 Task: In the event  named  Performance Improvement Plan Progress Check, Set a range of dates when you can accept meetings  '3 Jul â€" 31 Jul 2023'. Select a duration of  30 min. Select working hours  	_x000D_
MON- SAT 9:00am â€" 5:00pm. Add time before or after your events  as 5 min. Set the frequency of available time slots for invitees as  25 min. Set the minimum notice period and maximum events allowed per day as  42 hour and 6. , logged in from the account softage.4@softage.net and add another guest for the event, softage.7@softage.net
Action: Mouse pressed left at (360, 222)
Screenshot: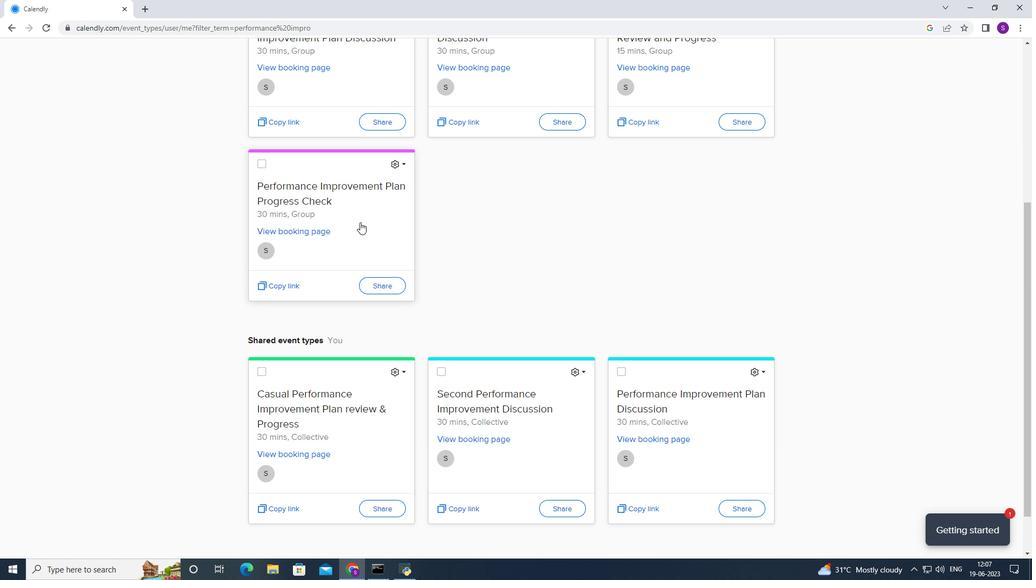 
Action: Mouse moved to (381, 301)
Screenshot: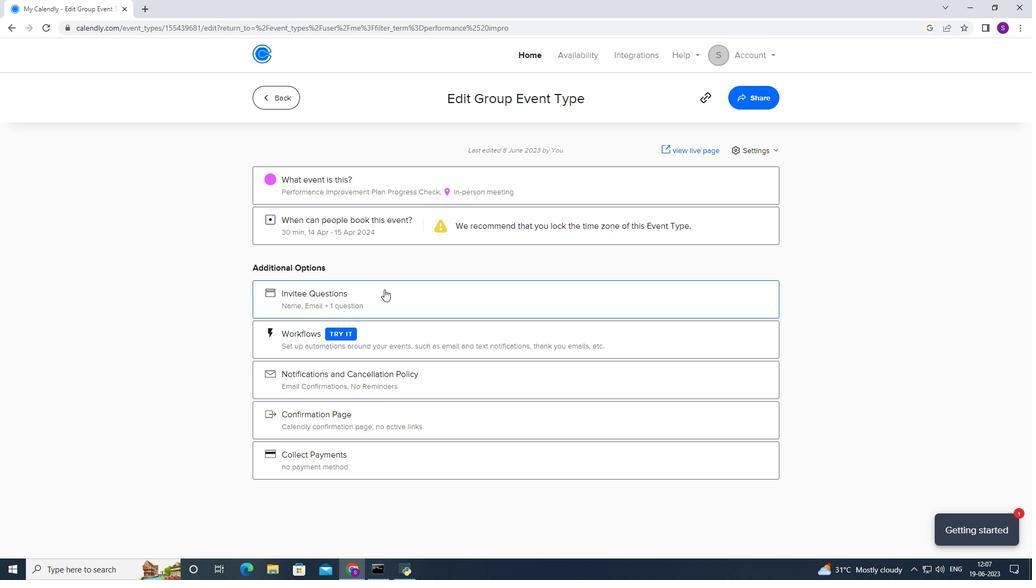 
Action: Mouse pressed left at (381, 301)
Screenshot: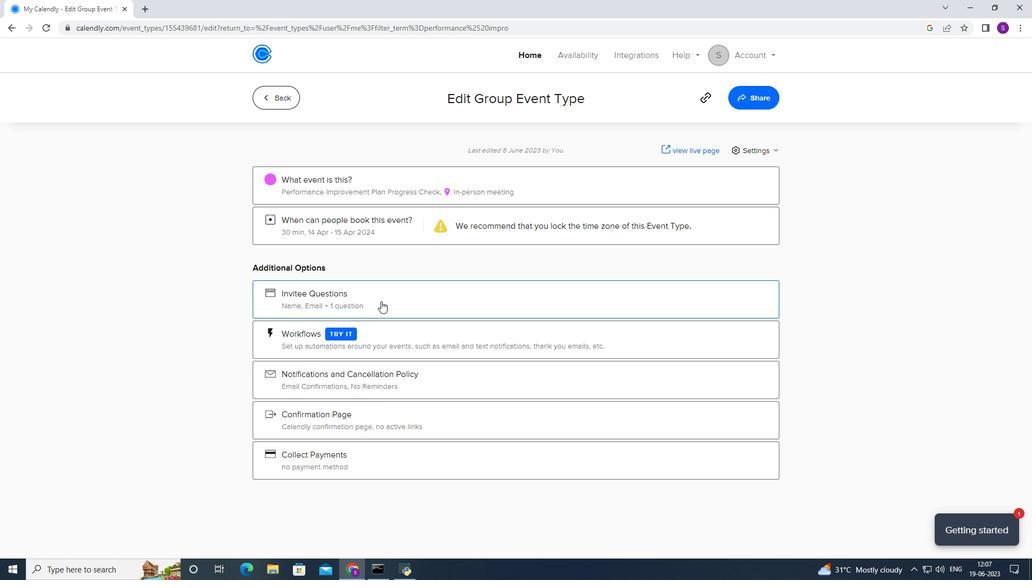 
Action: Mouse moved to (389, 234)
Screenshot: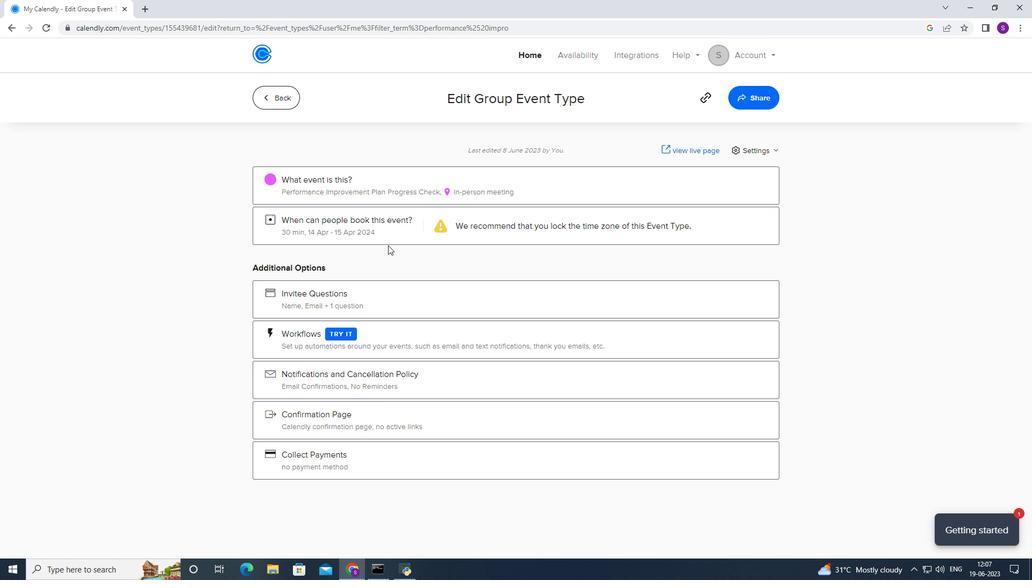 
Action: Mouse pressed left at (389, 234)
Screenshot: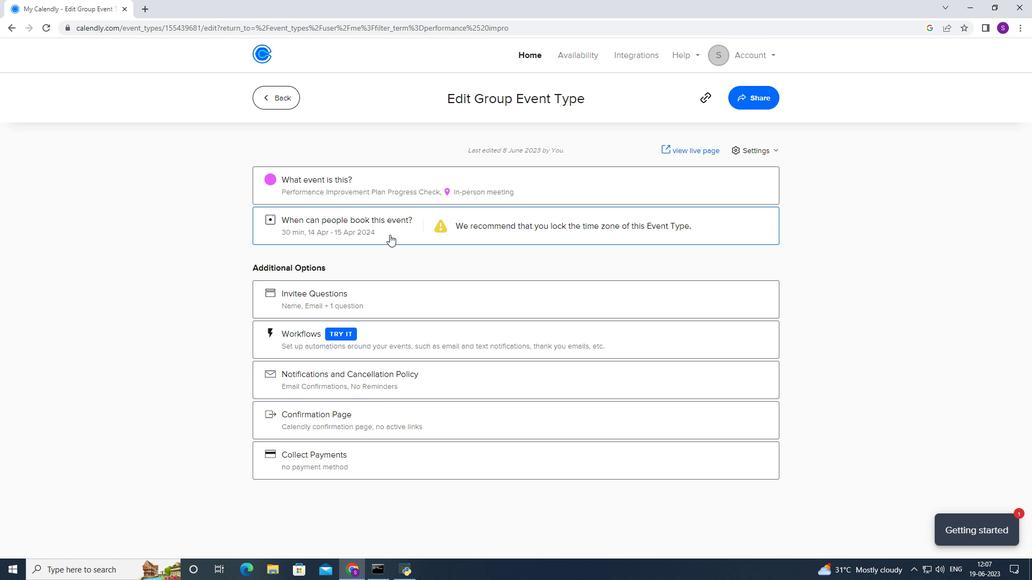 
Action: Mouse moved to (399, 374)
Screenshot: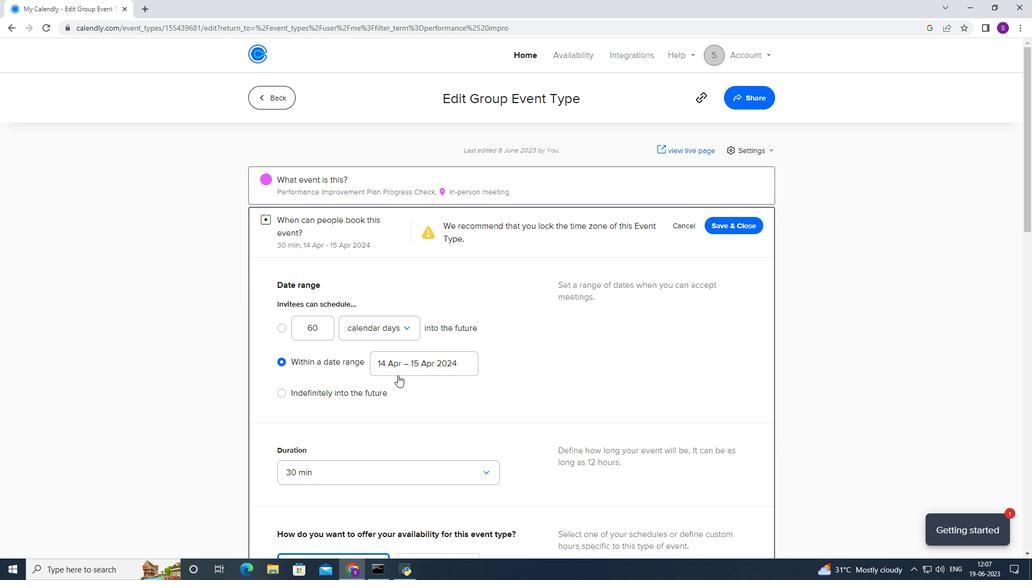 
Action: Mouse pressed left at (399, 374)
Screenshot: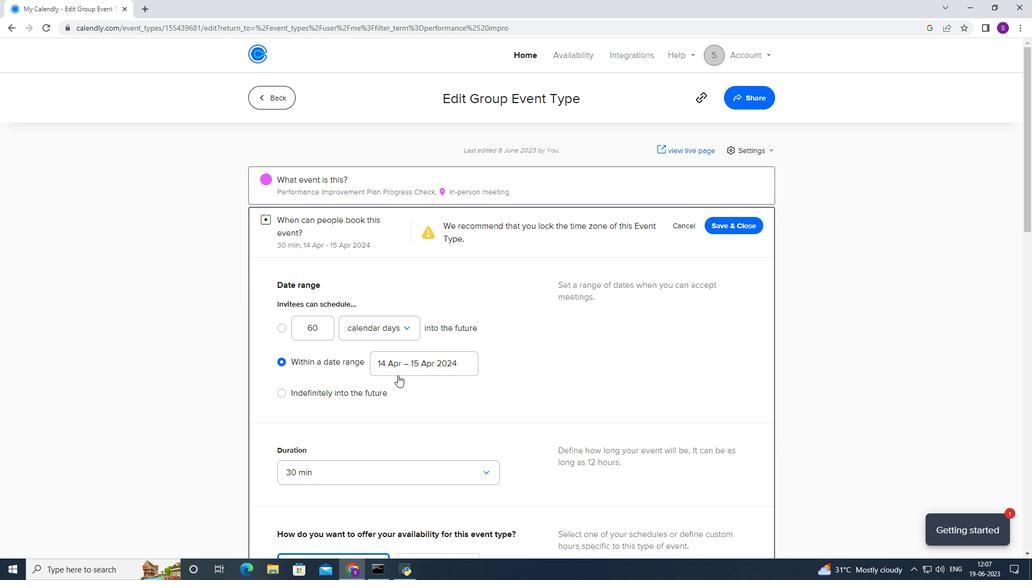 
Action: Mouse moved to (367, 219)
Screenshot: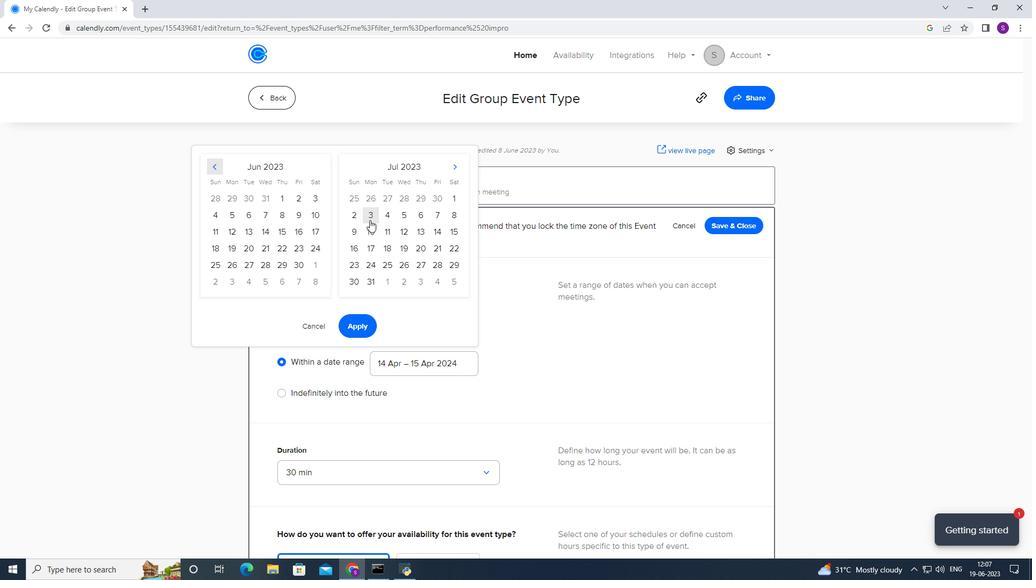 
Action: Mouse pressed left at (367, 219)
Screenshot: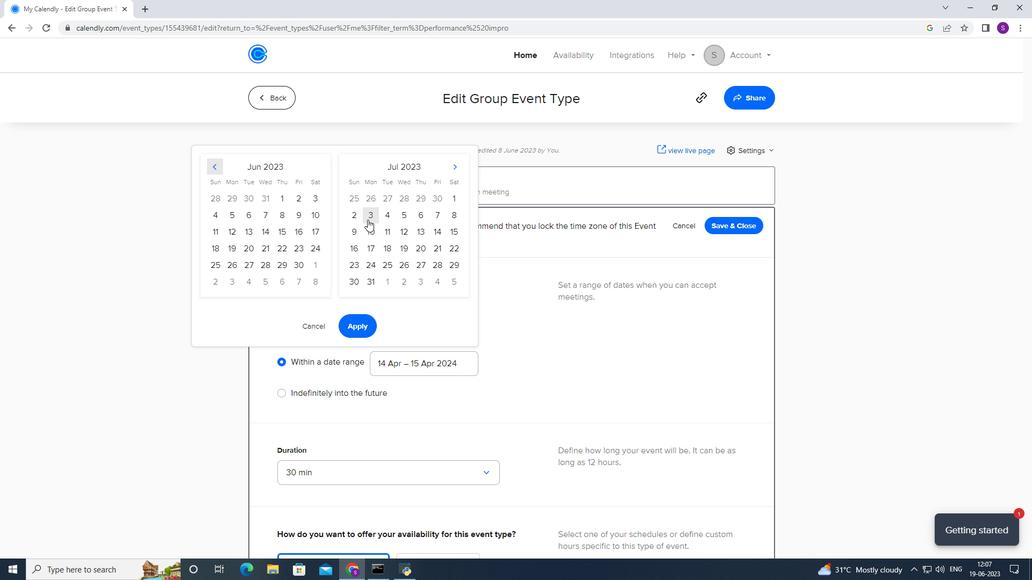 
Action: Mouse moved to (368, 286)
Screenshot: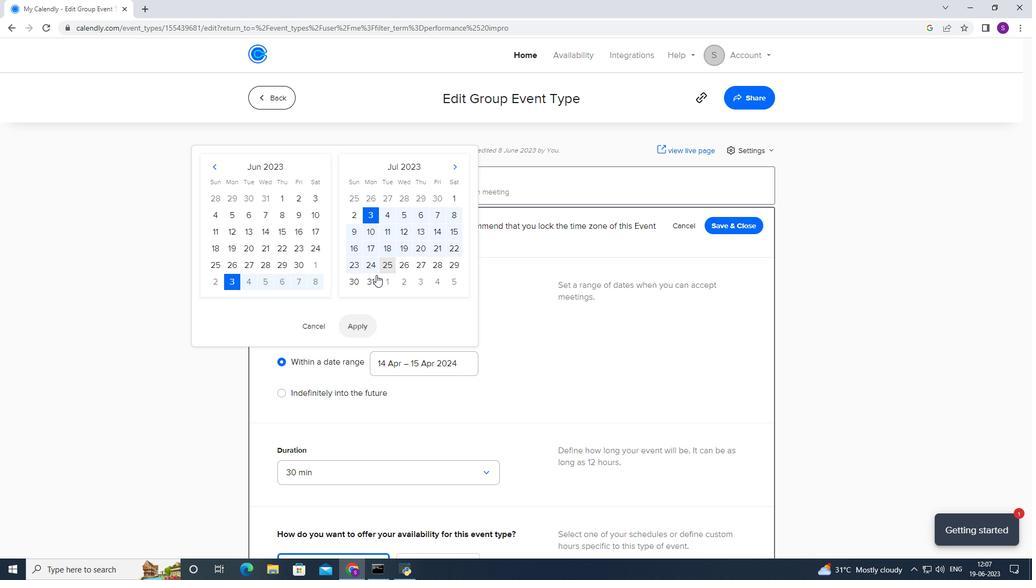
Action: Mouse pressed left at (368, 286)
Screenshot: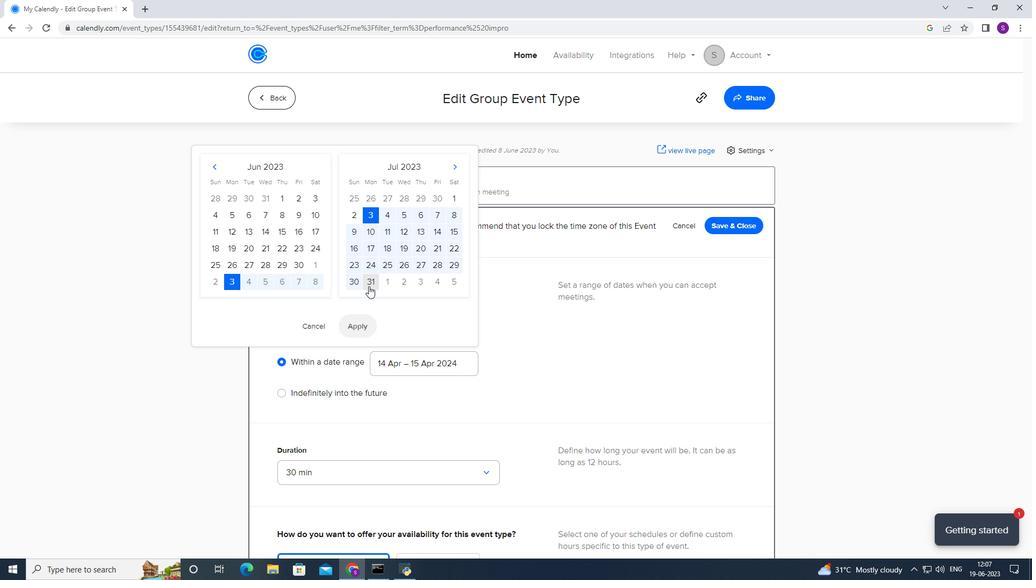 
Action: Mouse moved to (362, 325)
Screenshot: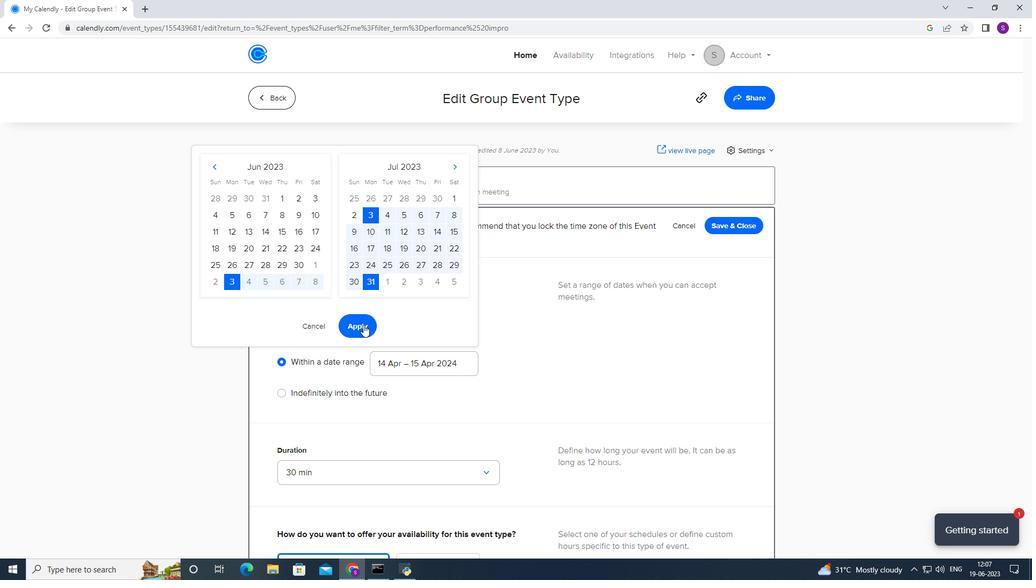 
Action: Mouse pressed left at (362, 325)
Screenshot: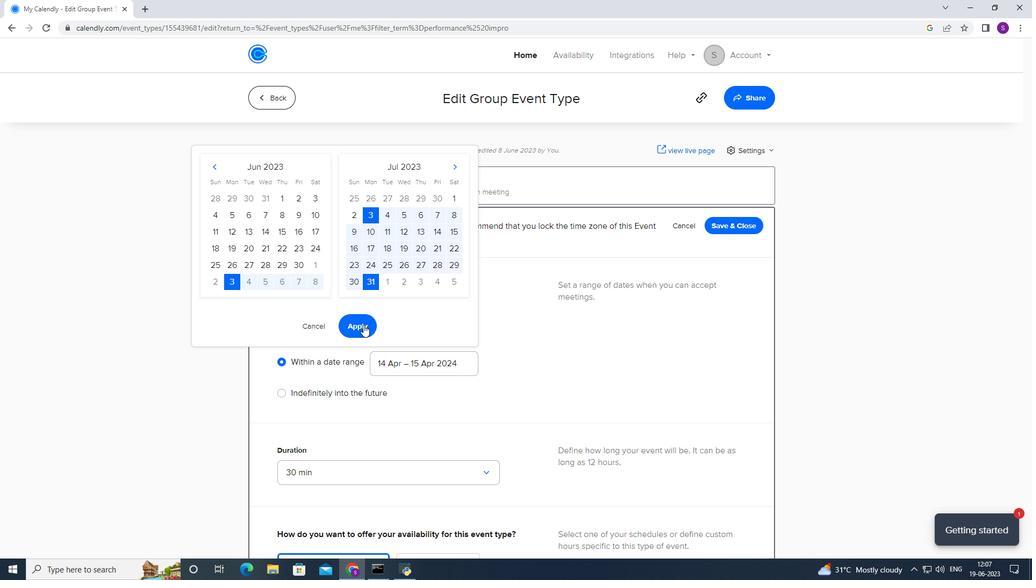 
Action: Mouse moved to (380, 291)
Screenshot: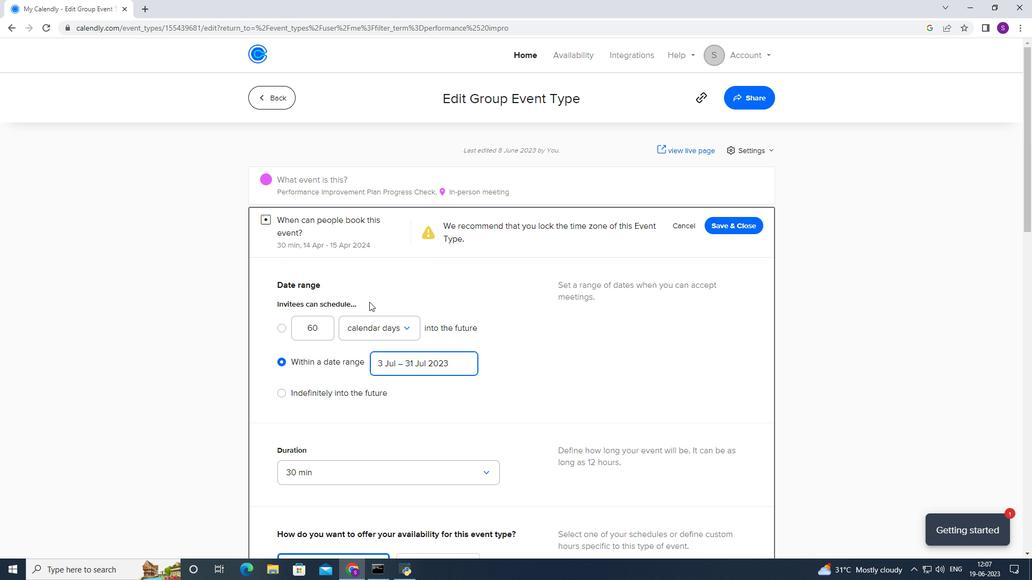 
Action: Mouse scrolled (380, 290) with delta (0, 0)
Screenshot: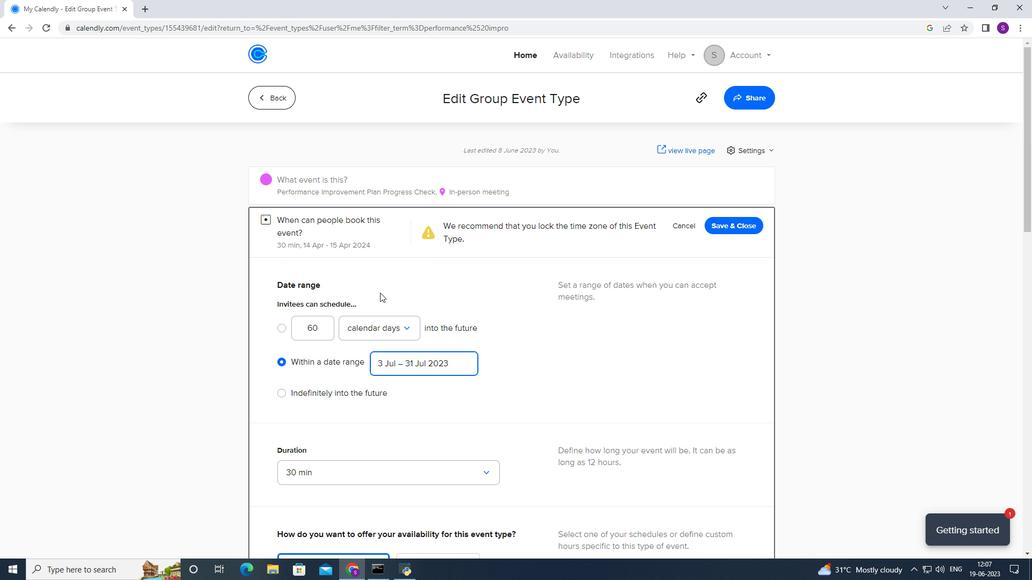
Action: Mouse scrolled (380, 290) with delta (0, 0)
Screenshot: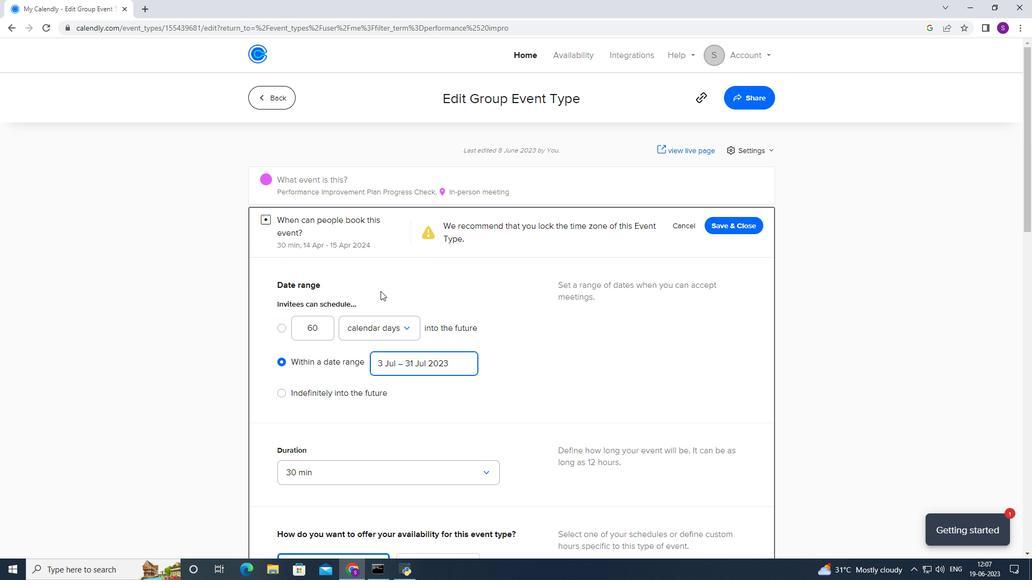 
Action: Mouse scrolled (380, 290) with delta (0, 0)
Screenshot: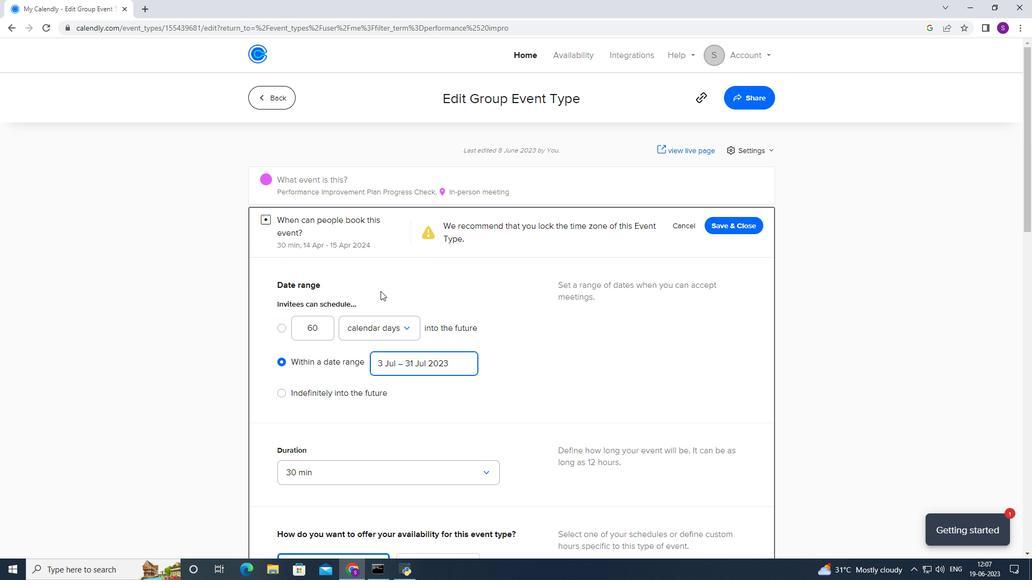 
Action: Mouse moved to (353, 312)
Screenshot: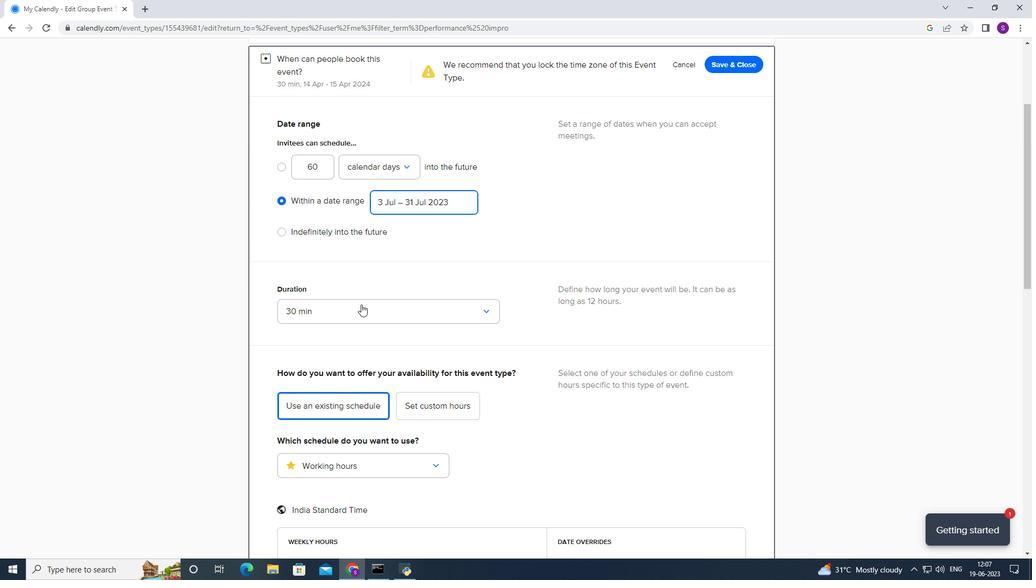 
Action: Mouse pressed left at (353, 312)
Screenshot: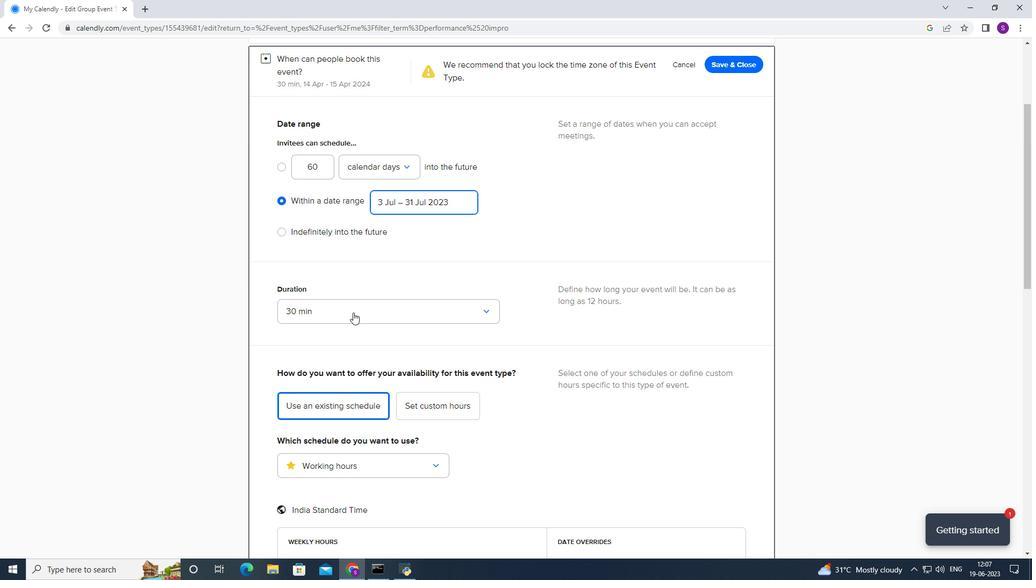 
Action: Mouse moved to (234, 386)
Screenshot: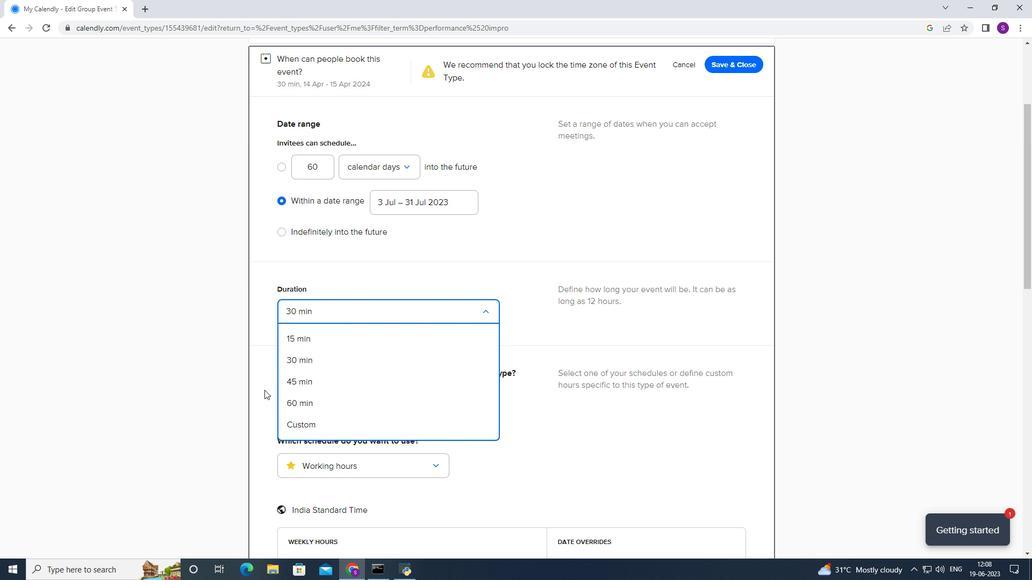 
Action: Mouse pressed left at (234, 386)
Screenshot: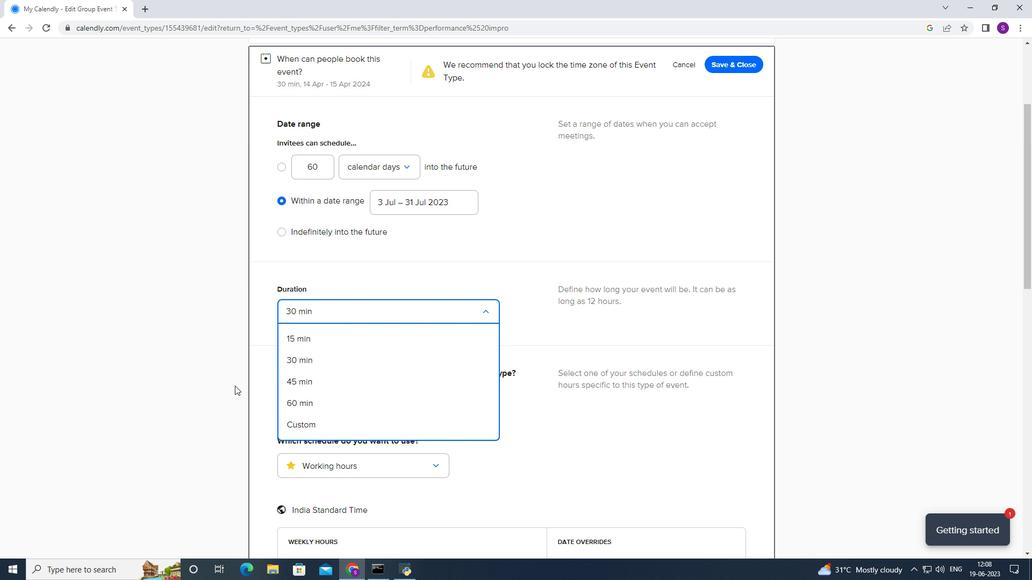
Action: Mouse moved to (282, 356)
Screenshot: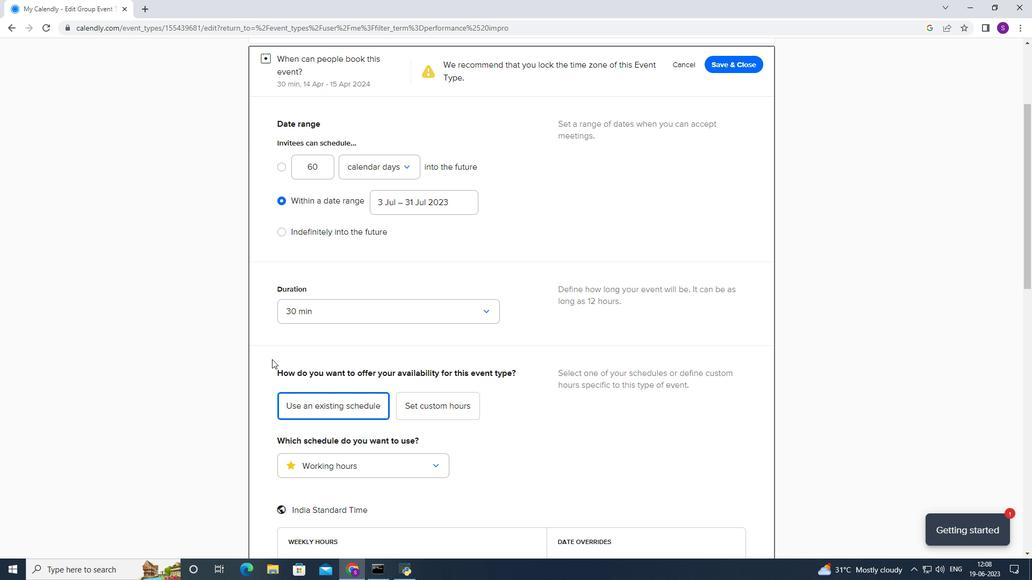 
Action: Mouse scrolled (282, 355) with delta (0, 0)
Screenshot: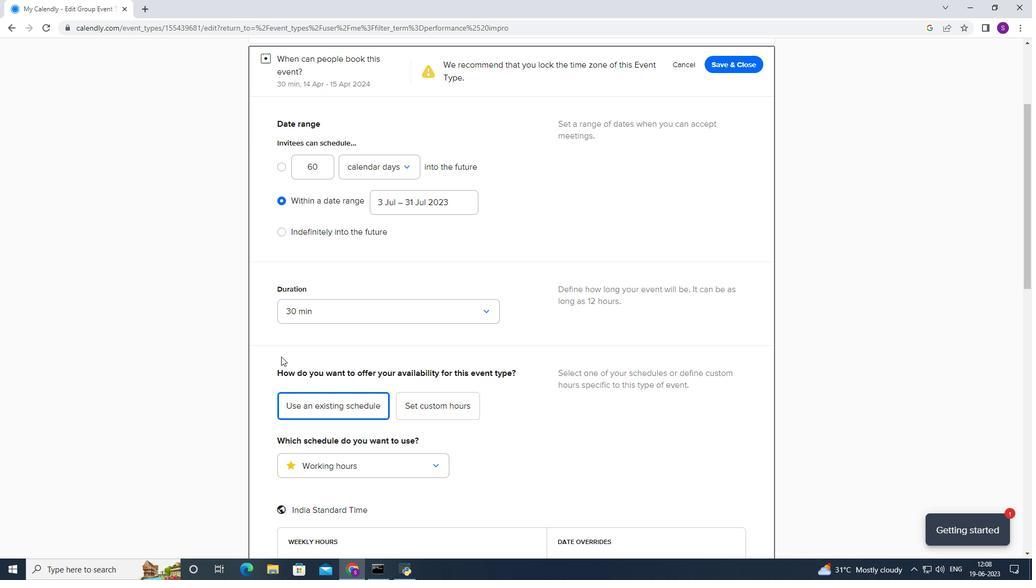 
Action: Mouse scrolled (282, 355) with delta (0, 0)
Screenshot: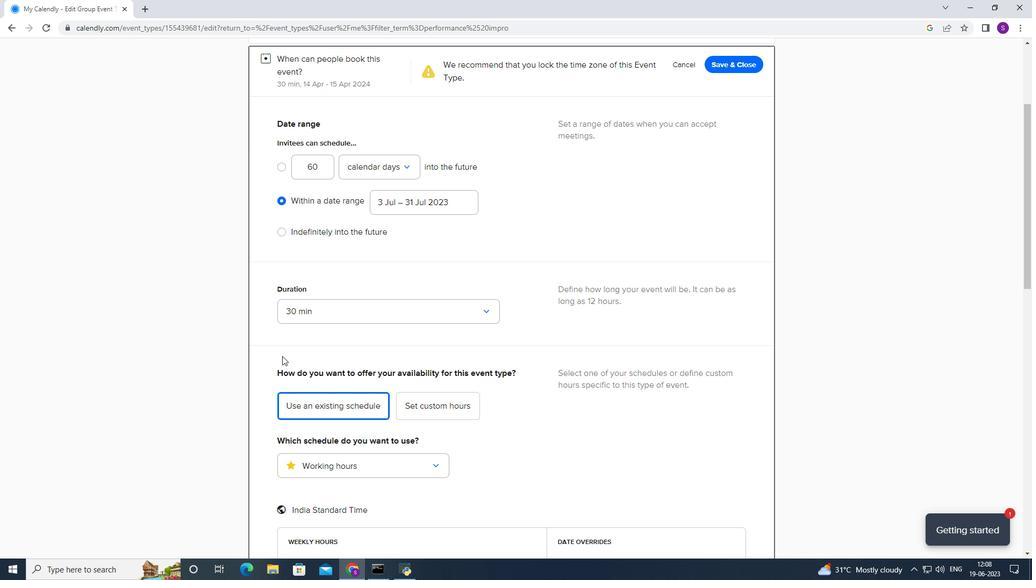 
Action: Mouse scrolled (282, 355) with delta (0, 0)
Screenshot: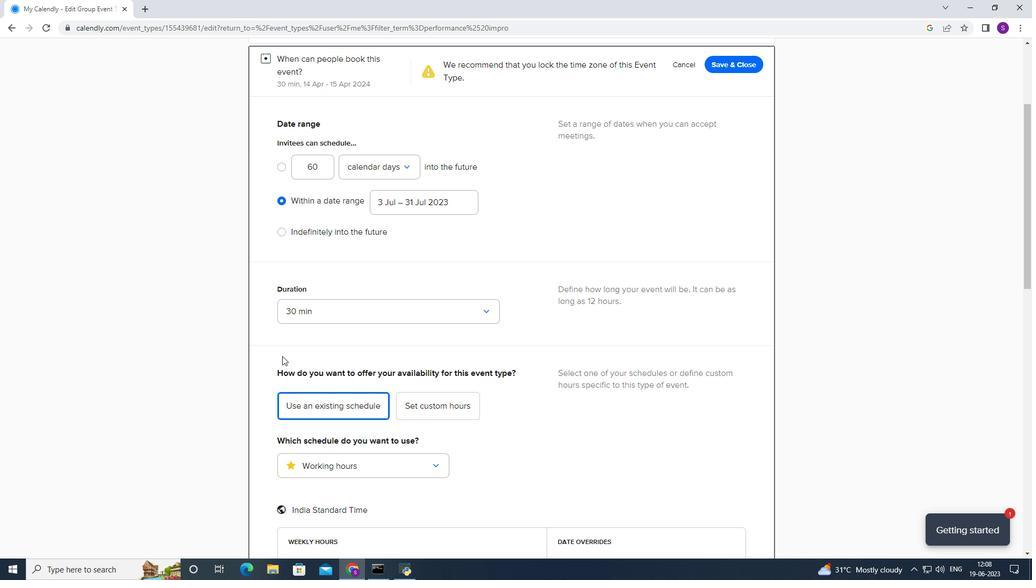 
Action: Mouse scrolled (282, 355) with delta (0, 0)
Screenshot: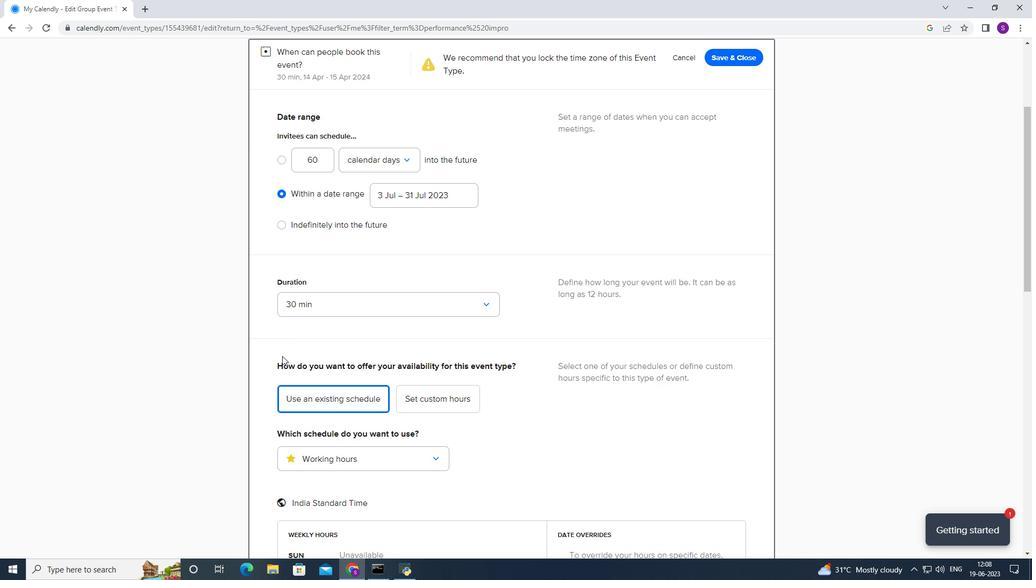 
Action: Mouse scrolled (282, 355) with delta (0, 0)
Screenshot: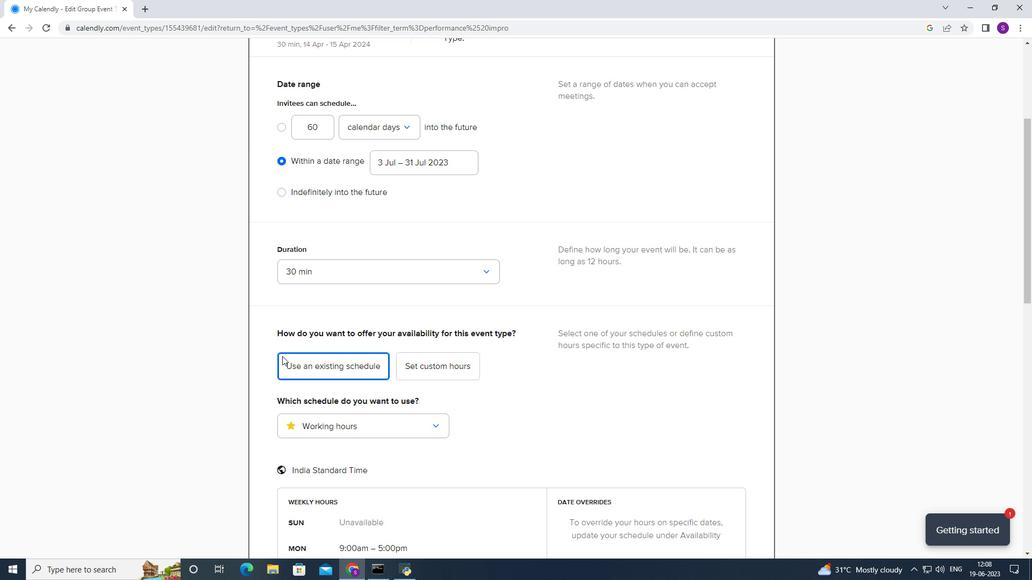 
Action: Mouse moved to (437, 138)
Screenshot: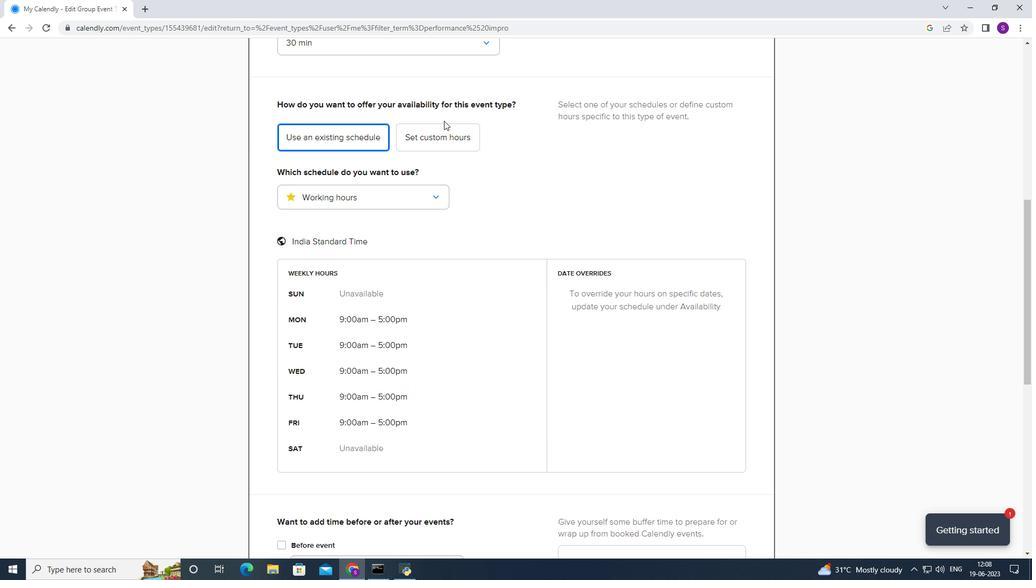 
Action: Mouse pressed left at (437, 138)
Screenshot: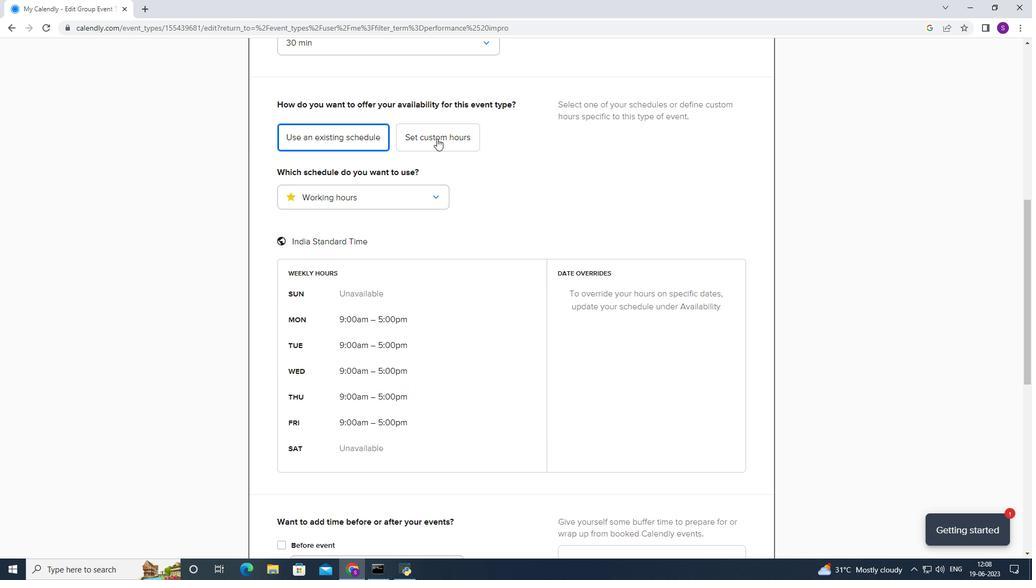 
Action: Mouse moved to (330, 367)
Screenshot: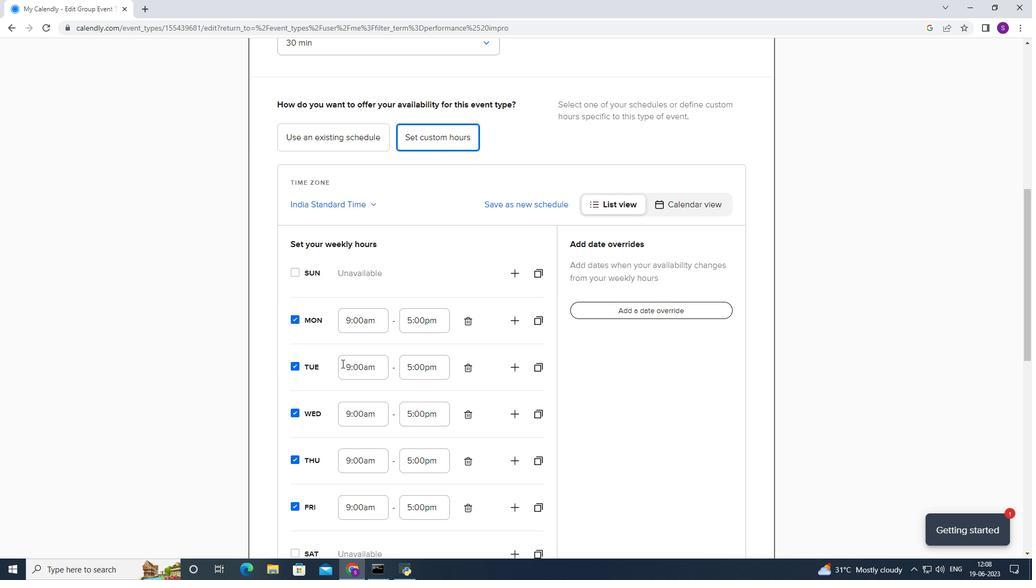 
Action: Mouse scrolled (330, 367) with delta (0, 0)
Screenshot: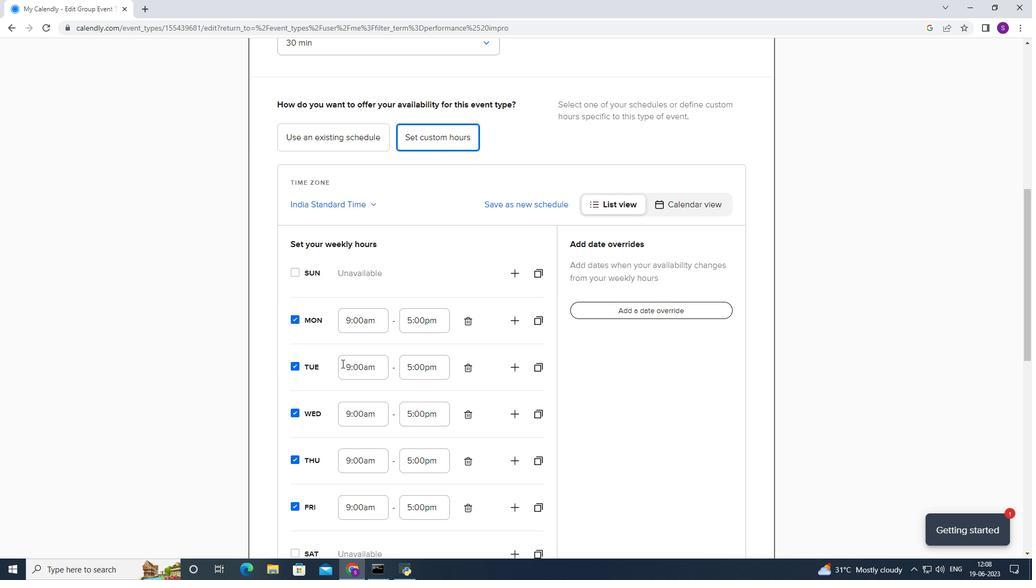 
Action: Mouse moved to (327, 368)
Screenshot: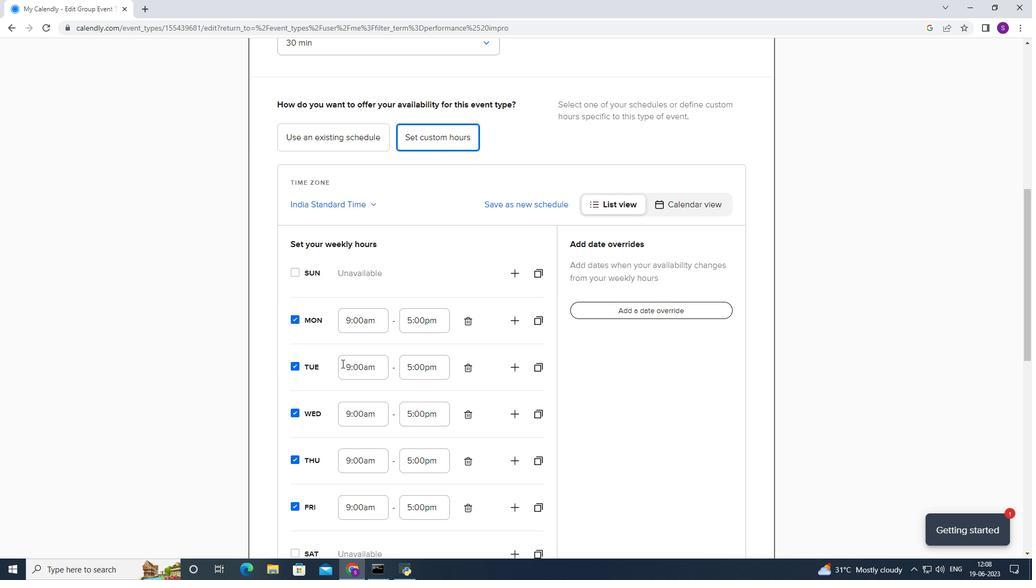
Action: Mouse scrolled (327, 368) with delta (0, 0)
Screenshot: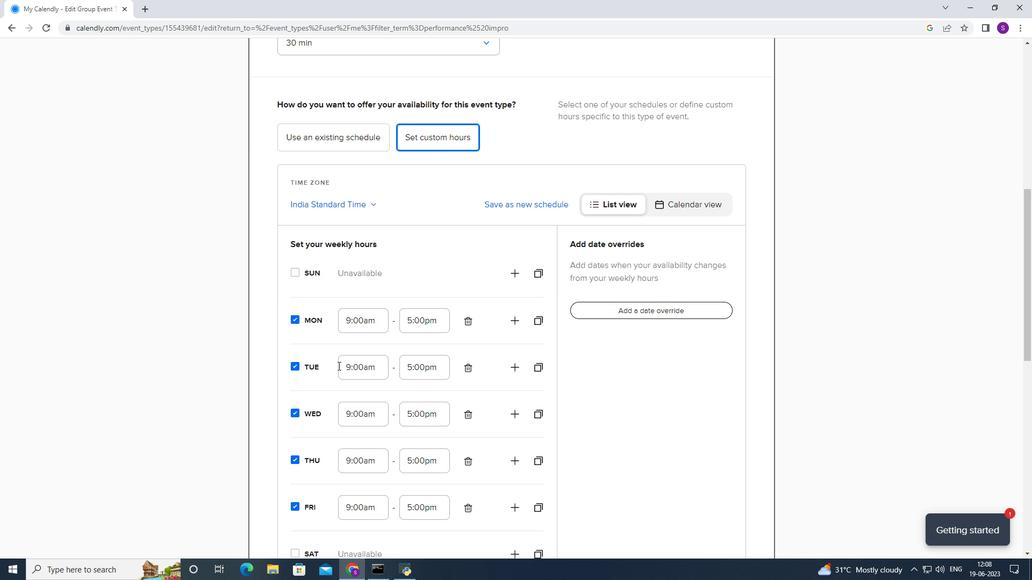 
Action: Mouse moved to (327, 368)
Screenshot: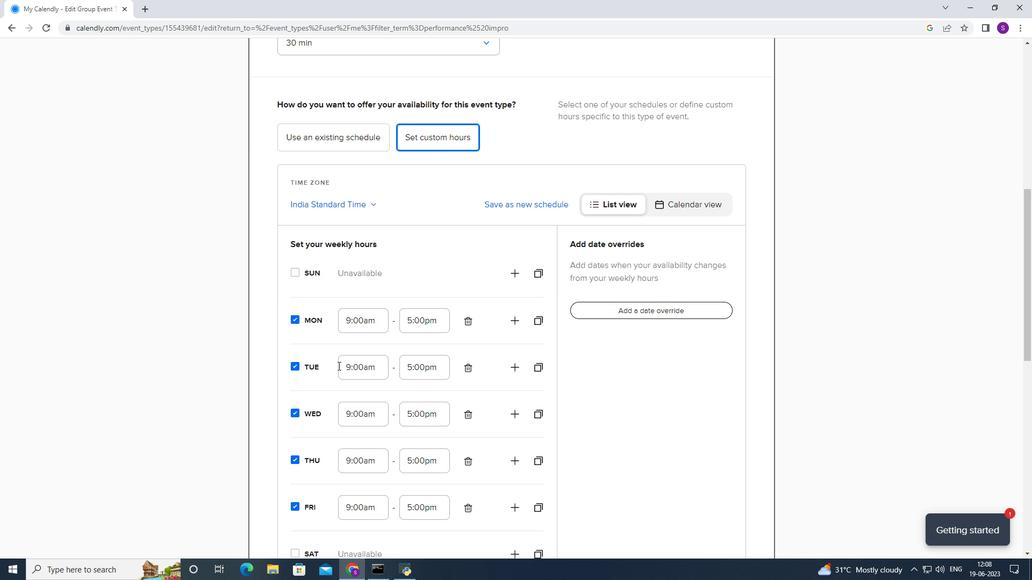 
Action: Mouse scrolled (327, 368) with delta (0, 0)
Screenshot: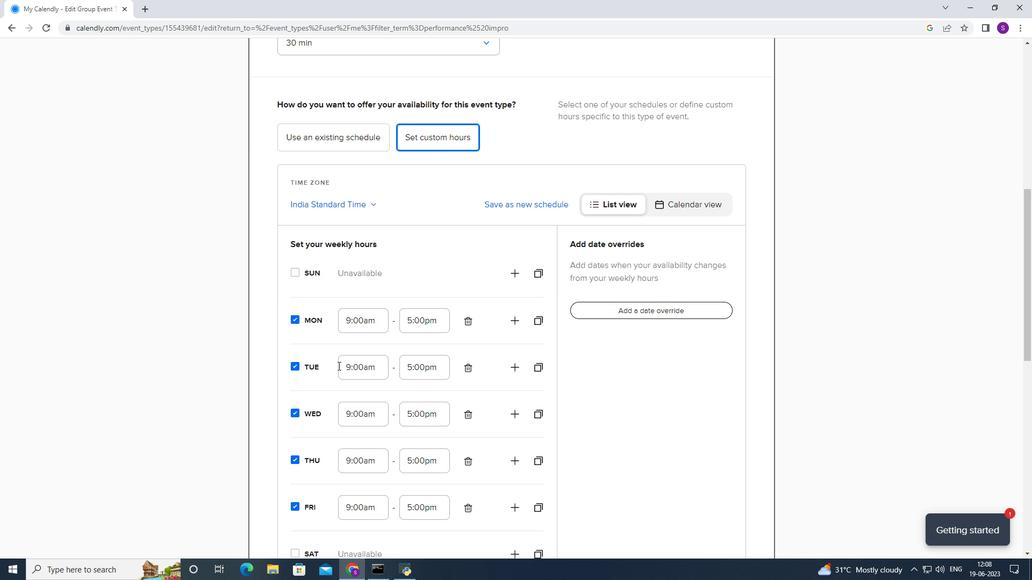 
Action: Mouse moved to (291, 399)
Screenshot: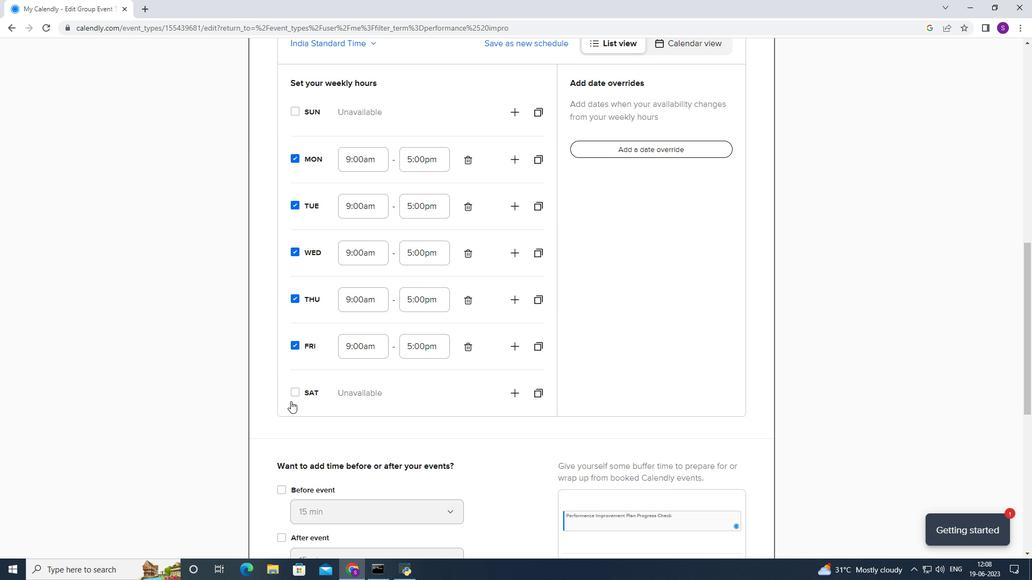 
Action: Mouse pressed left at (291, 399)
Screenshot: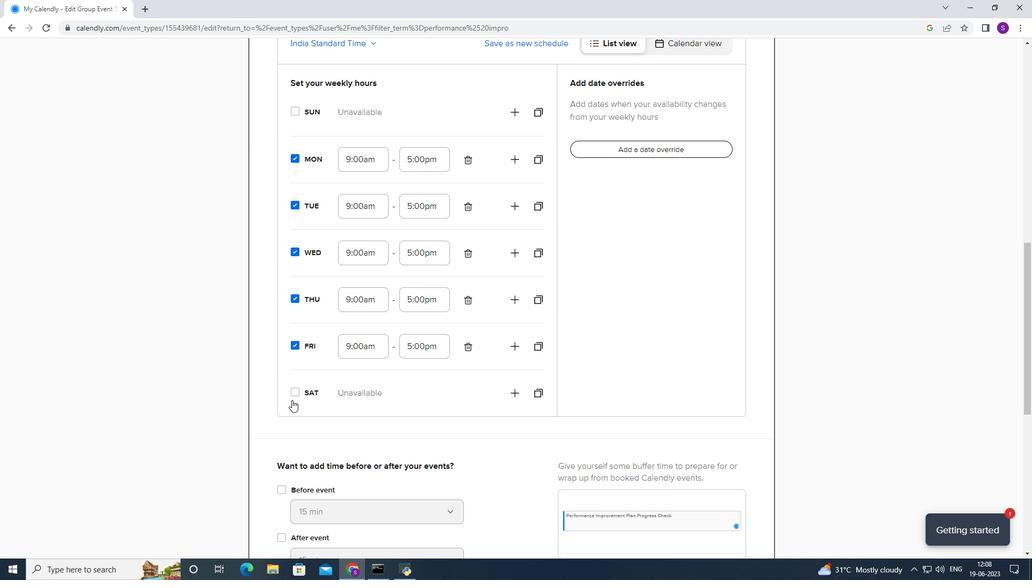 
Action: Mouse moved to (351, 367)
Screenshot: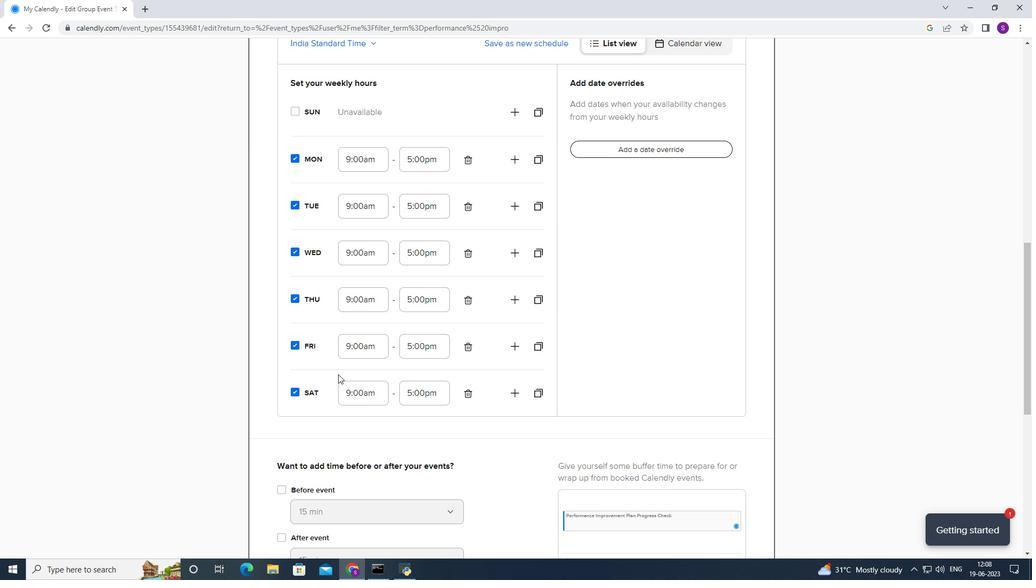 
Action: Mouse scrolled (351, 367) with delta (0, 0)
Screenshot: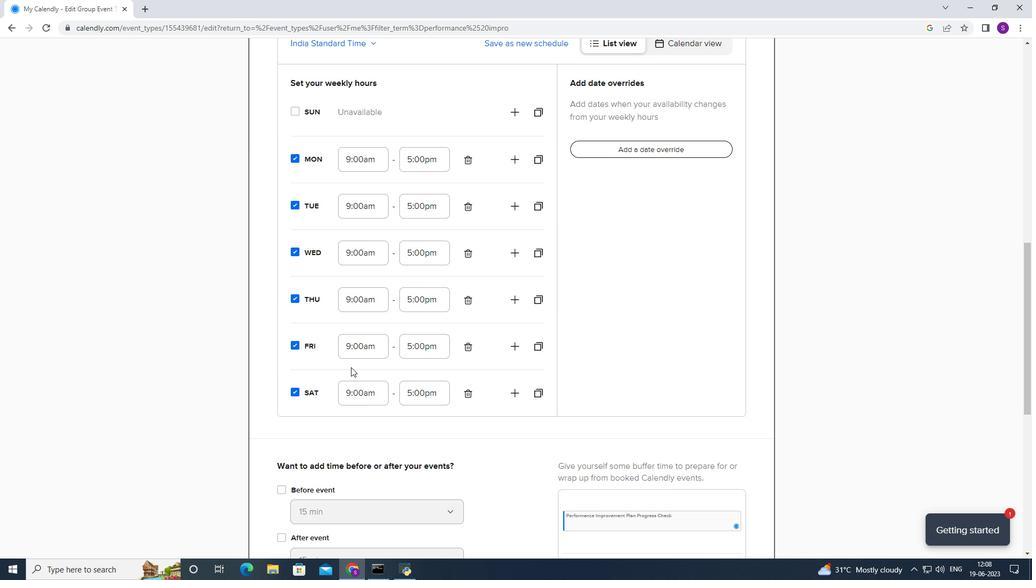 
Action: Mouse scrolled (351, 367) with delta (0, 0)
Screenshot: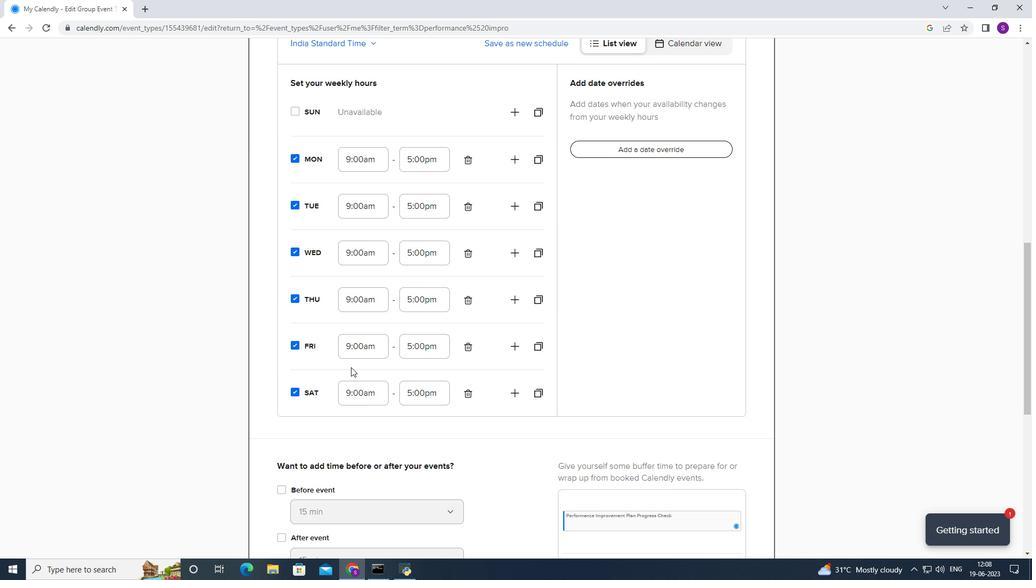 
Action: Mouse scrolled (351, 367) with delta (0, 0)
Screenshot: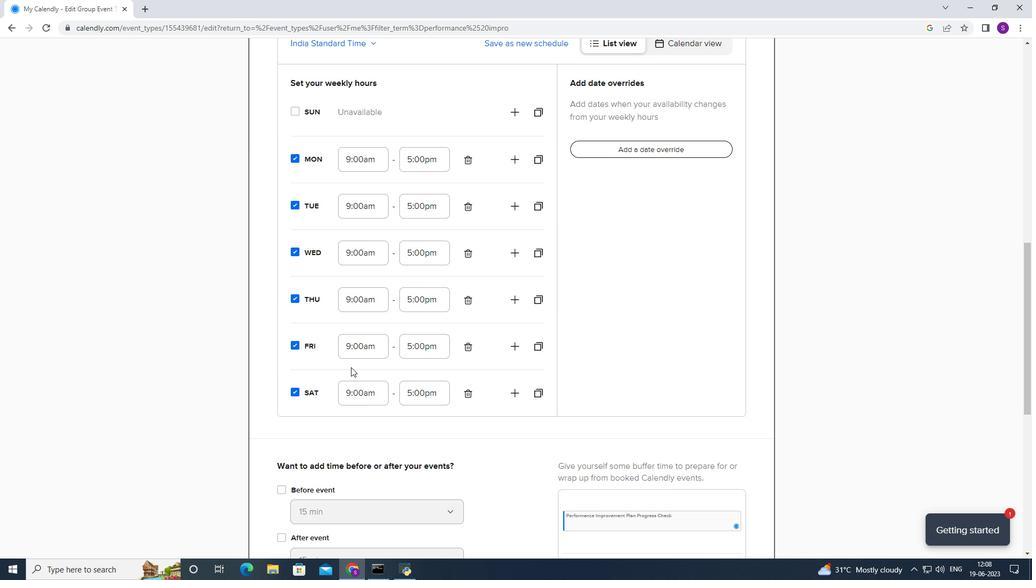 
Action: Mouse scrolled (351, 367) with delta (0, 0)
Screenshot: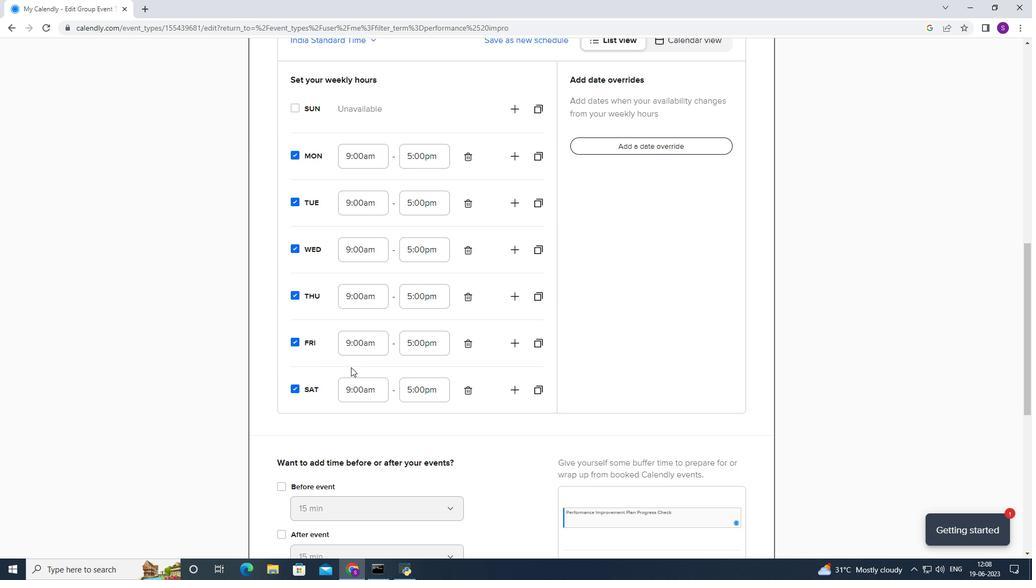 
Action: Mouse moved to (284, 283)
Screenshot: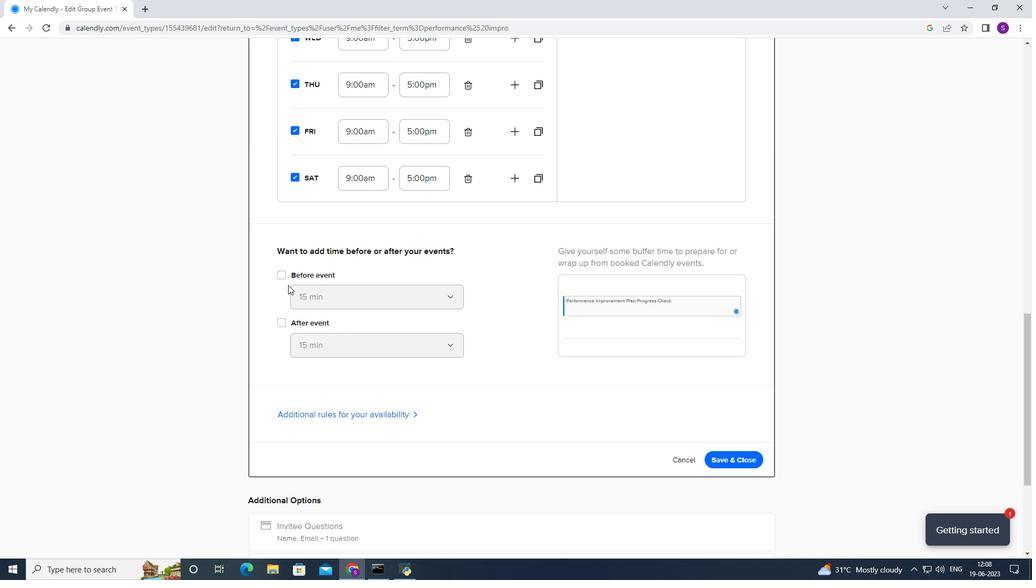 
Action: Mouse pressed left at (284, 283)
Screenshot: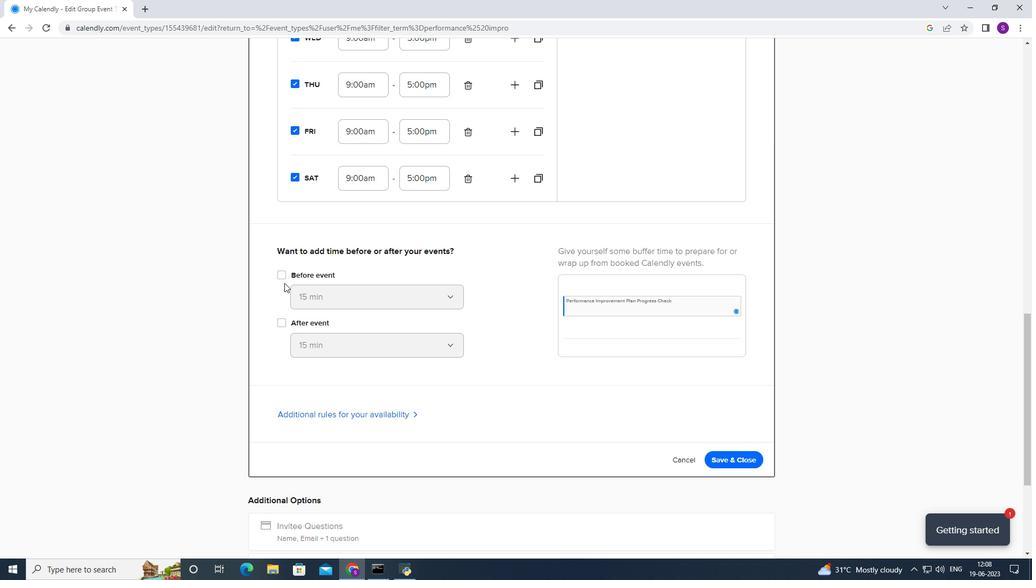 
Action: Mouse moved to (282, 280)
Screenshot: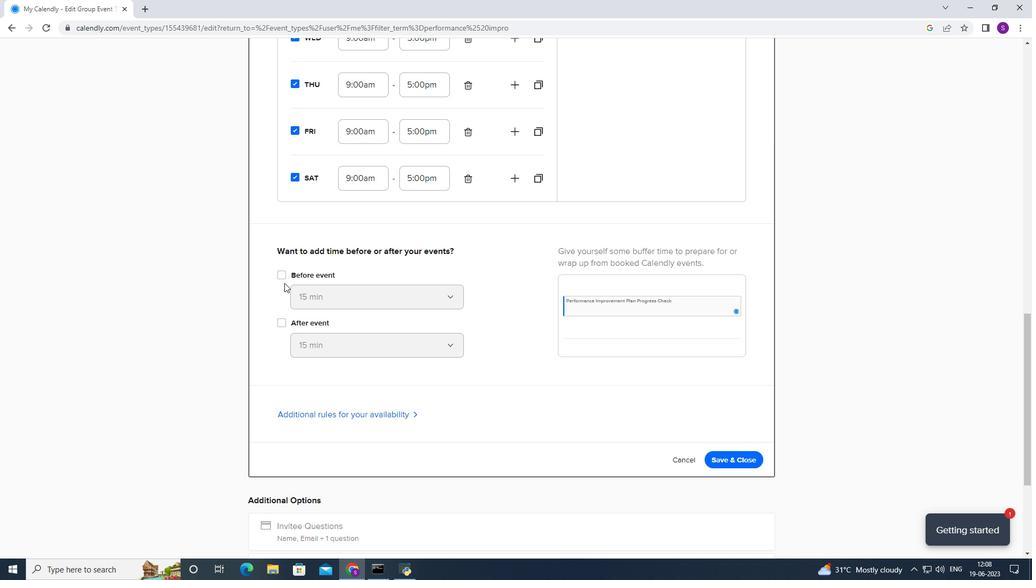 
Action: Mouse pressed left at (282, 280)
Screenshot: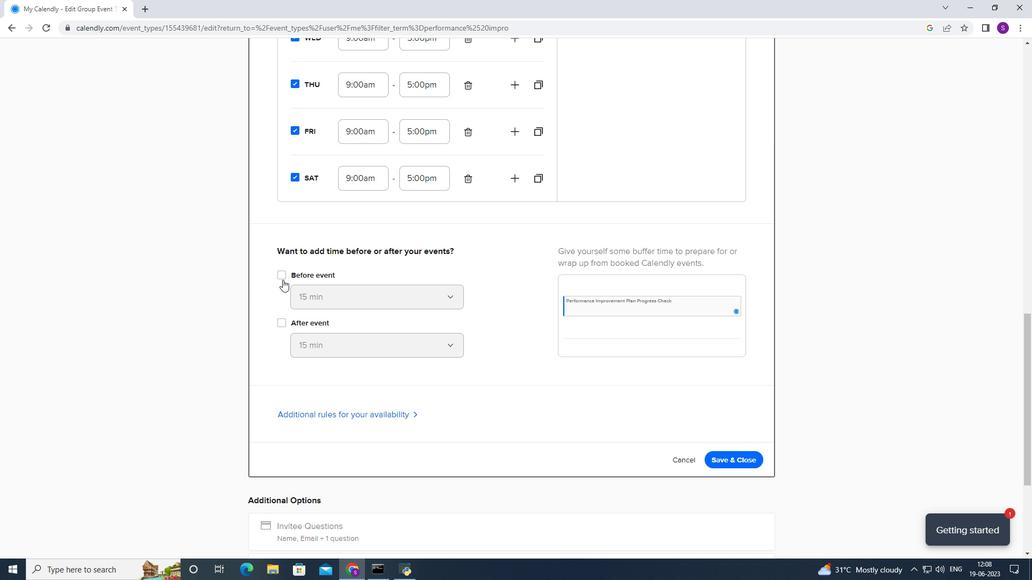 
Action: Mouse moved to (313, 305)
Screenshot: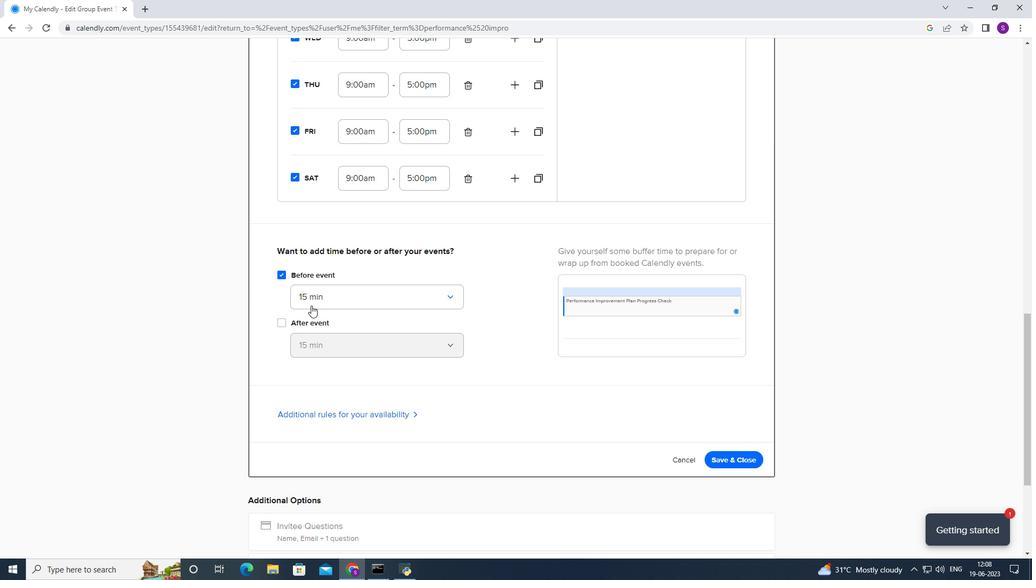 
Action: Mouse pressed left at (313, 305)
Screenshot: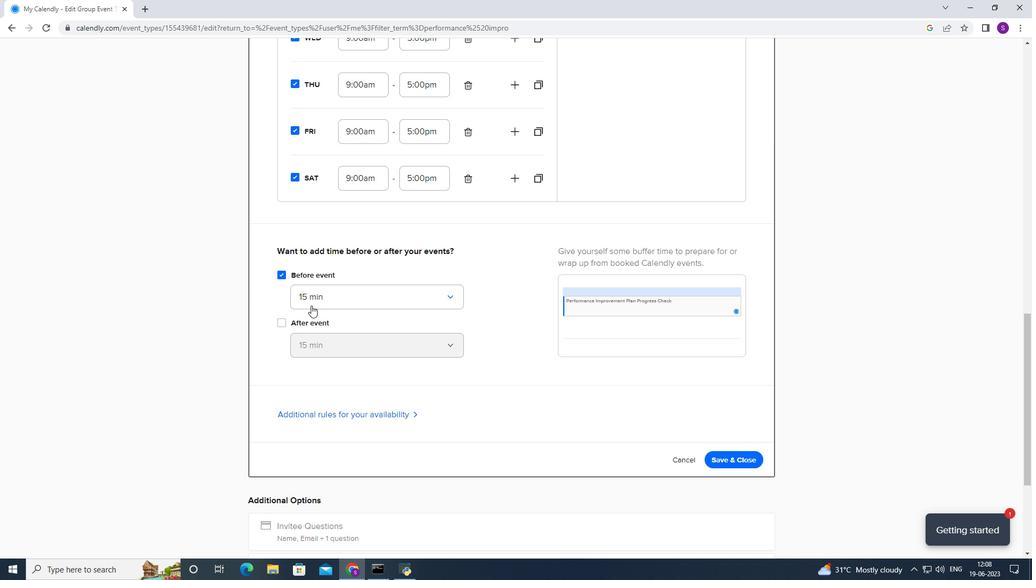 
Action: Mouse moved to (316, 335)
Screenshot: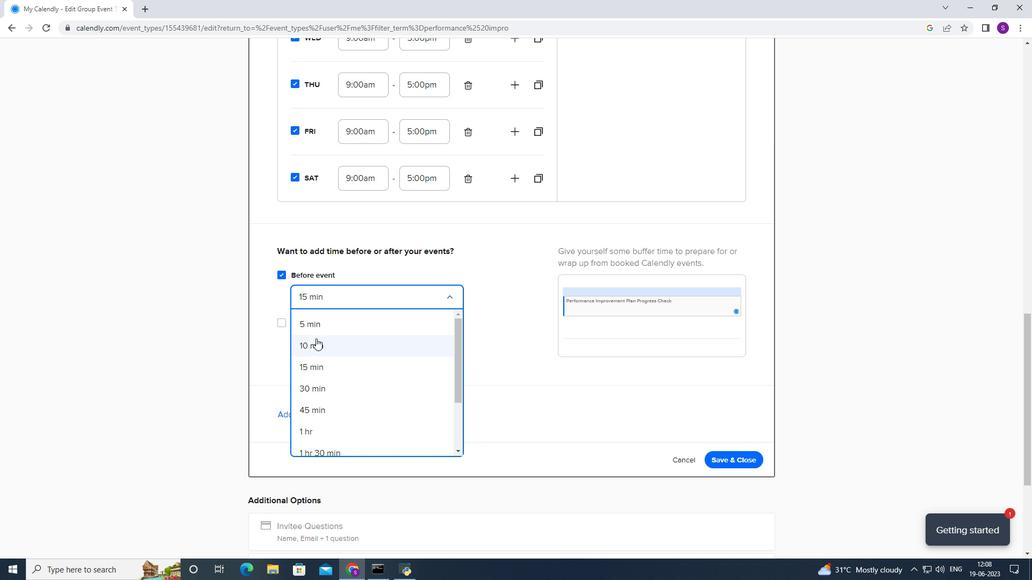 
Action: Mouse pressed left at (316, 335)
Screenshot: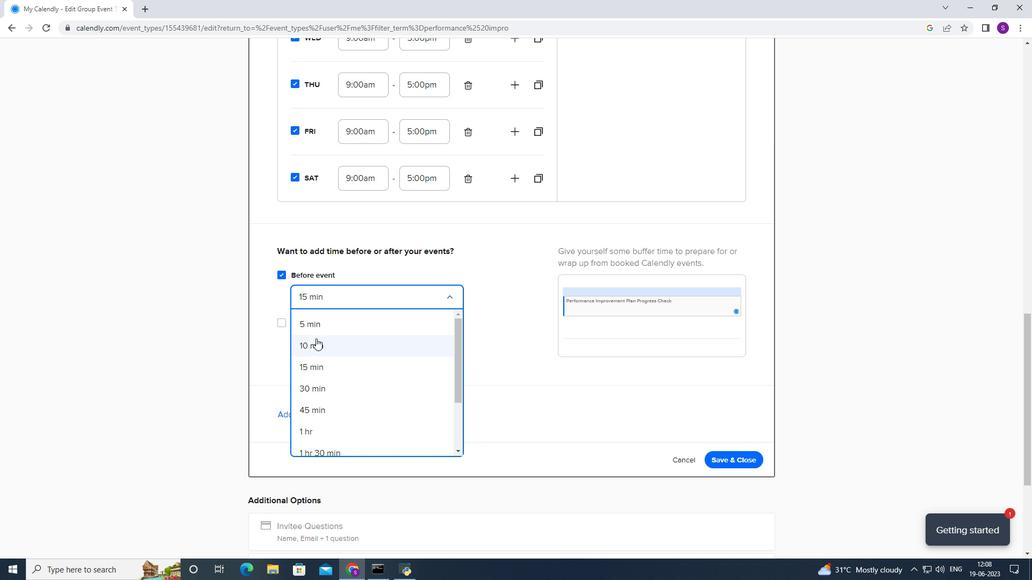 
Action: Mouse moved to (317, 296)
Screenshot: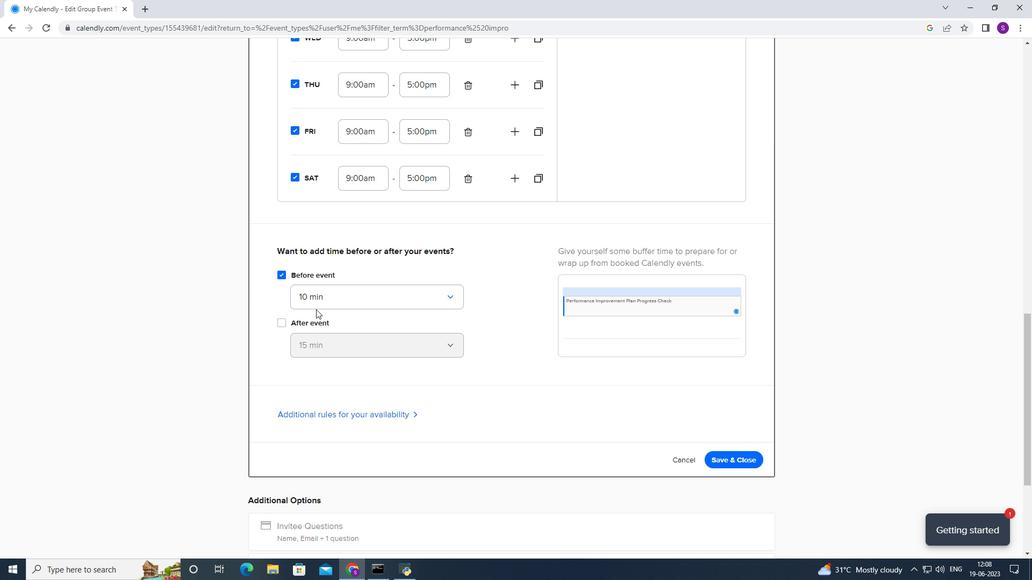 
Action: Mouse pressed left at (317, 296)
Screenshot: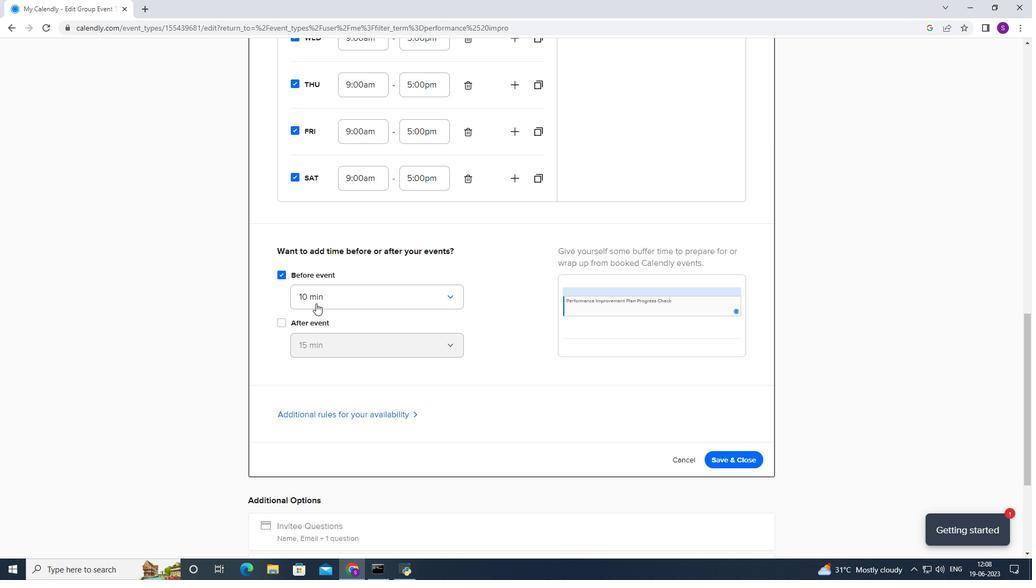 
Action: Mouse moved to (312, 320)
Screenshot: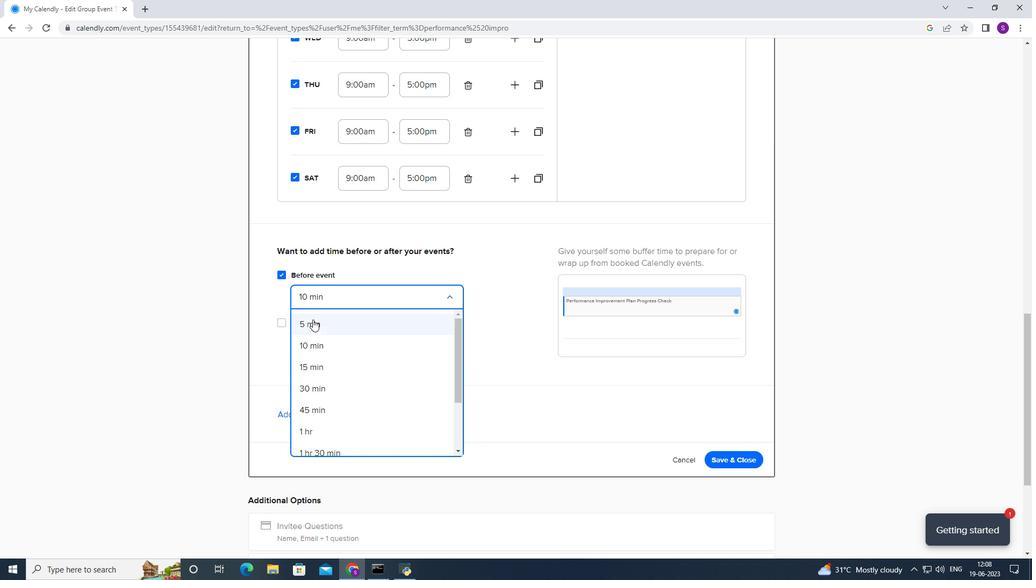 
Action: Mouse pressed left at (312, 320)
Screenshot: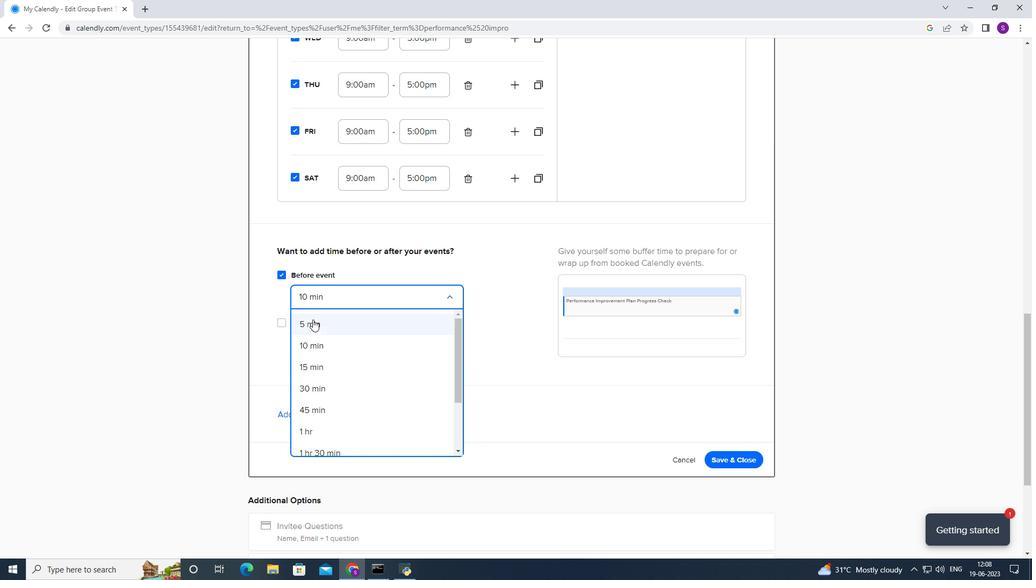
Action: Mouse moved to (296, 320)
Screenshot: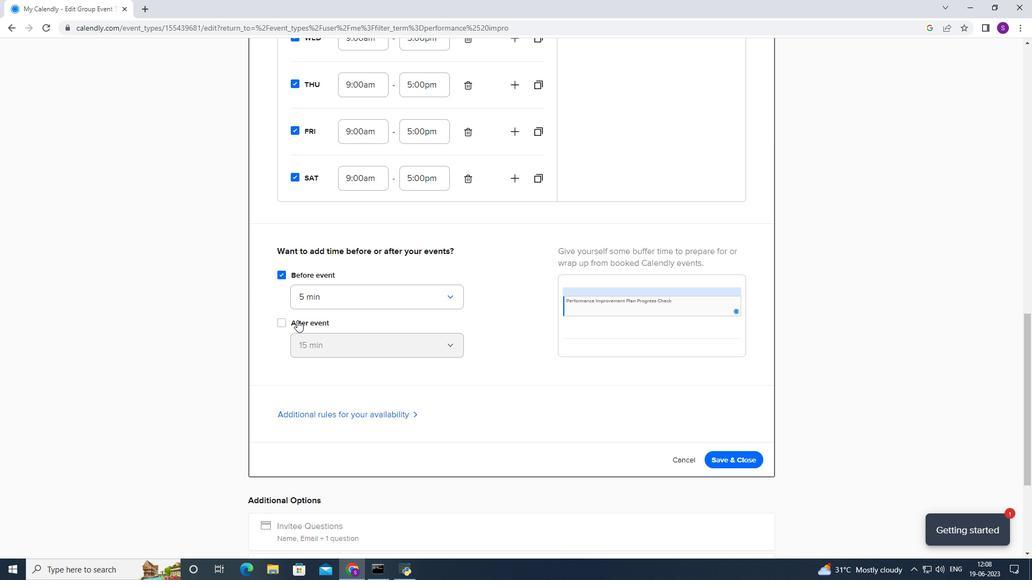 
Action: Mouse pressed left at (296, 320)
Screenshot: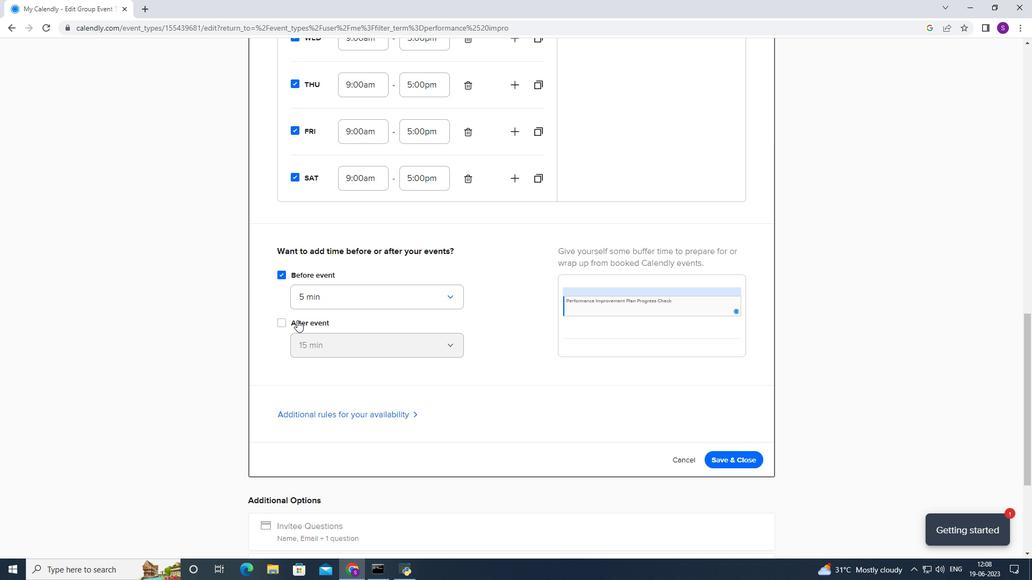 
Action: Mouse moved to (295, 340)
Screenshot: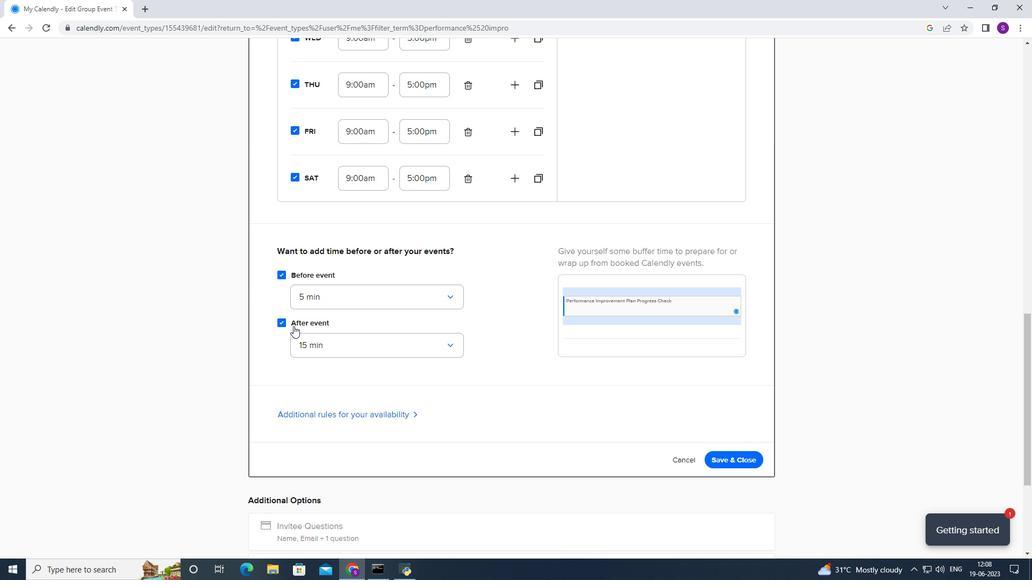 
Action: Mouse pressed left at (295, 340)
Screenshot: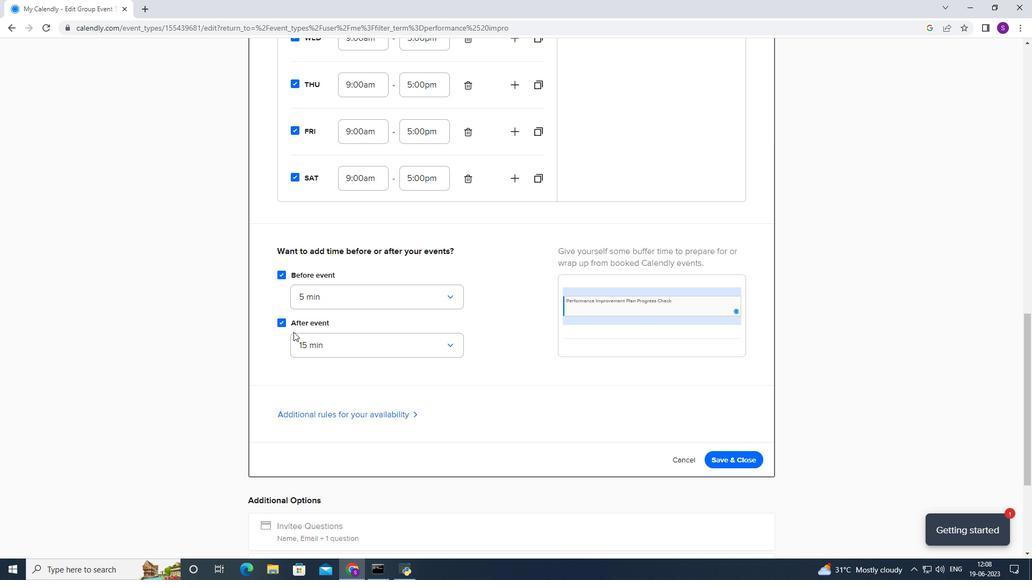 
Action: Mouse moved to (305, 368)
Screenshot: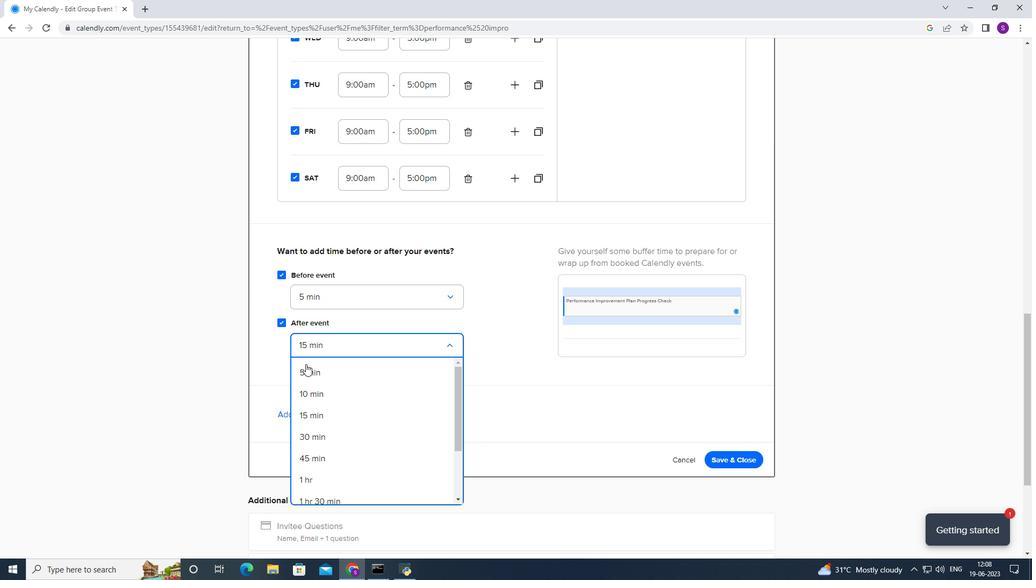 
Action: Mouse pressed left at (305, 368)
Screenshot: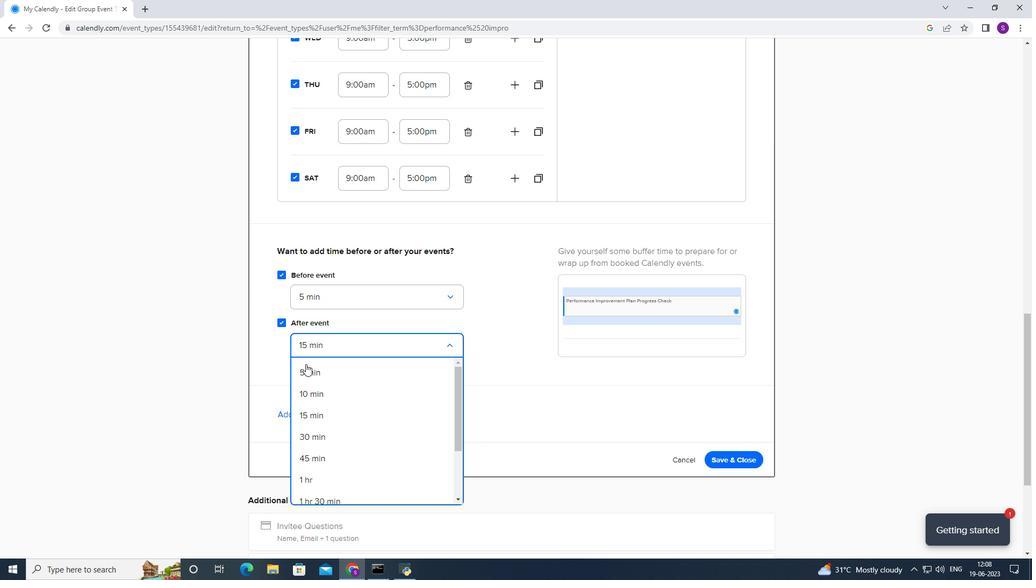 
Action: Mouse moved to (347, 332)
Screenshot: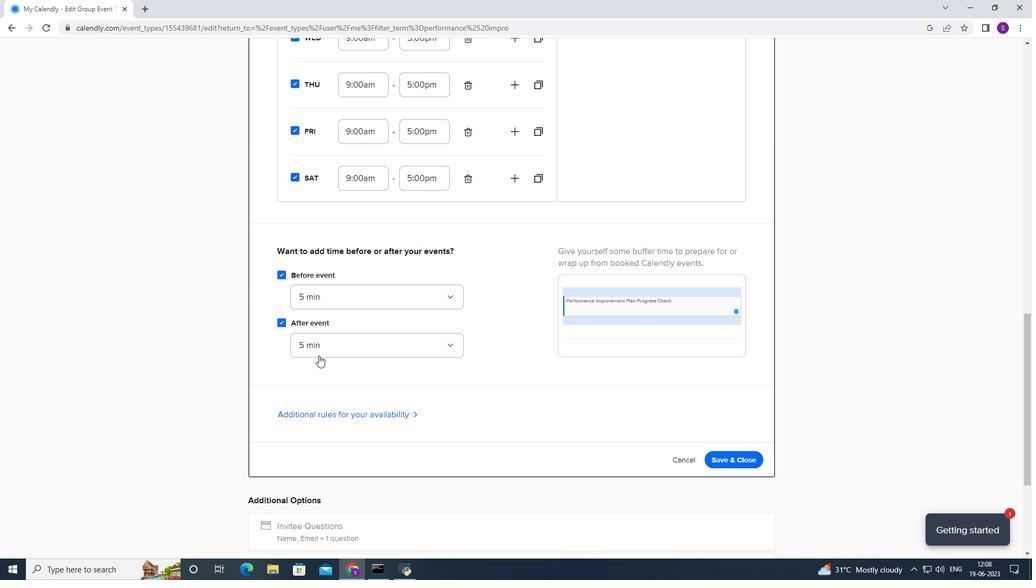 
Action: Mouse scrolled (347, 331) with delta (0, 0)
Screenshot: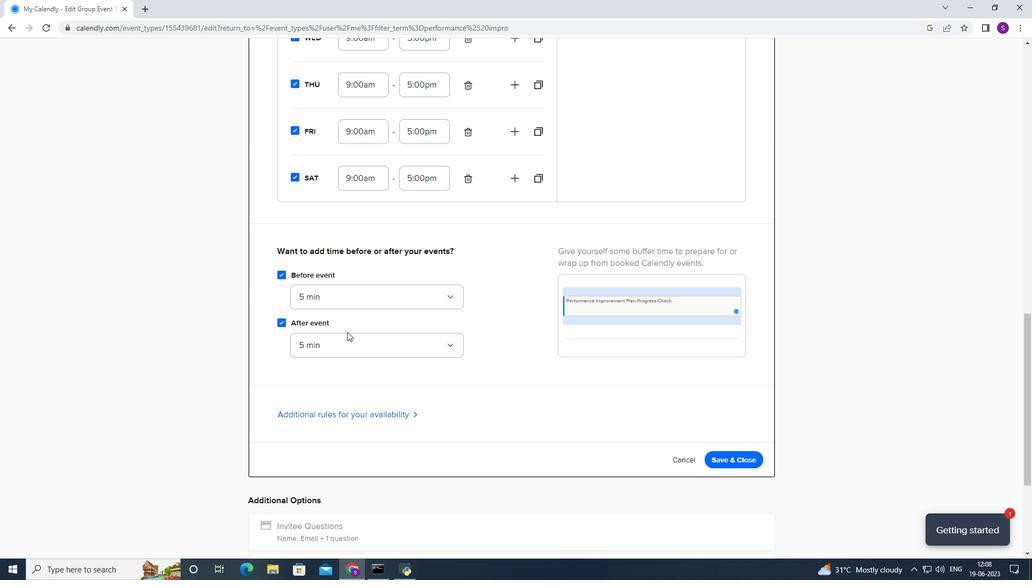 
Action: Mouse scrolled (347, 331) with delta (0, 0)
Screenshot: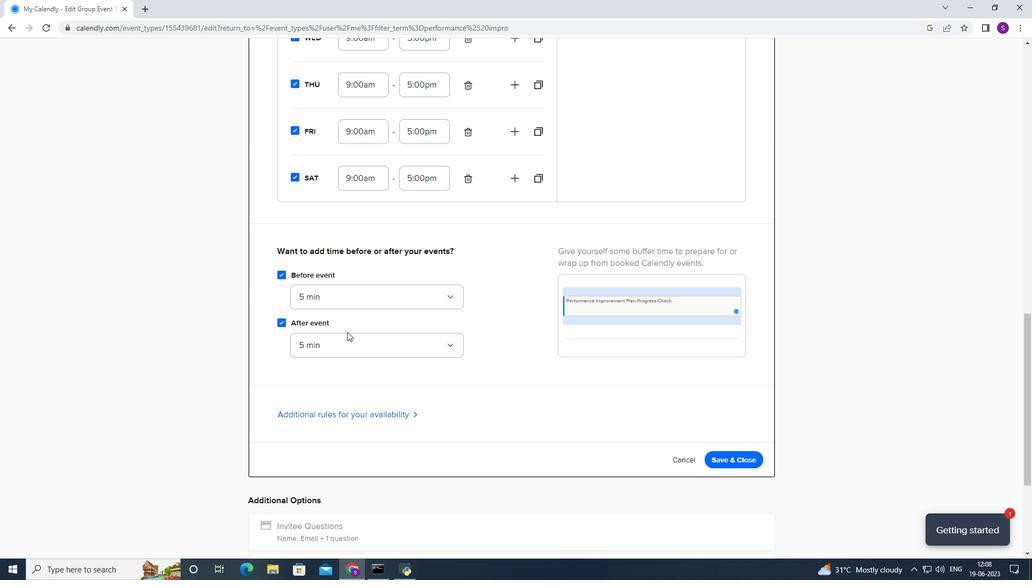 
Action: Mouse scrolled (347, 331) with delta (0, 0)
Screenshot: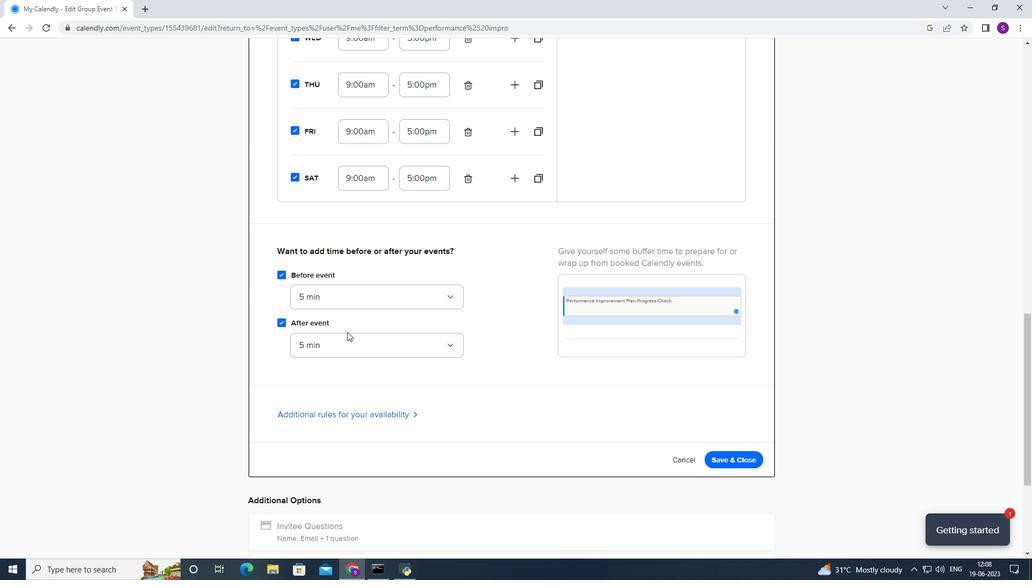 
Action: Mouse moved to (754, 298)
Screenshot: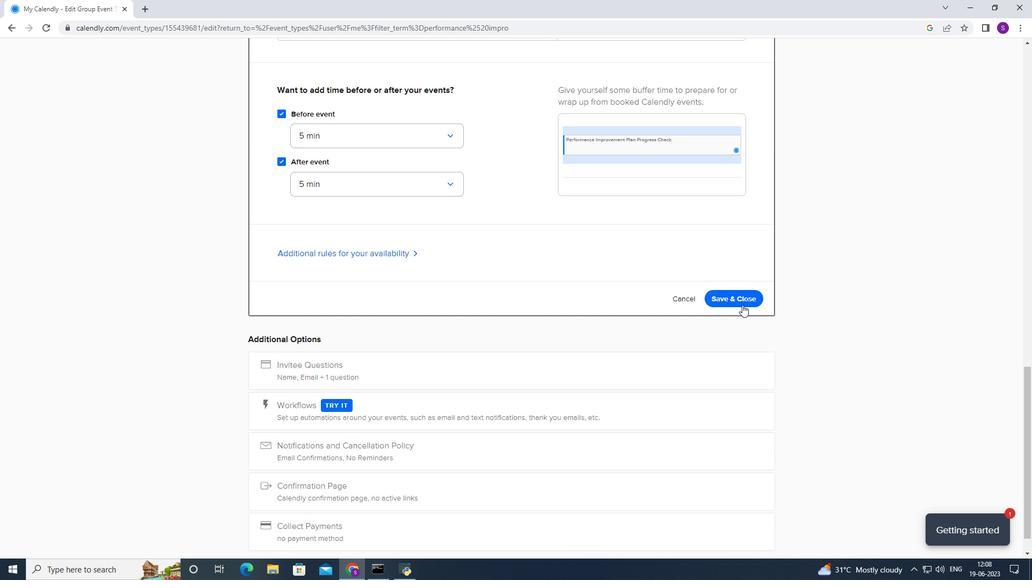 
Action: Mouse pressed left at (754, 298)
Screenshot: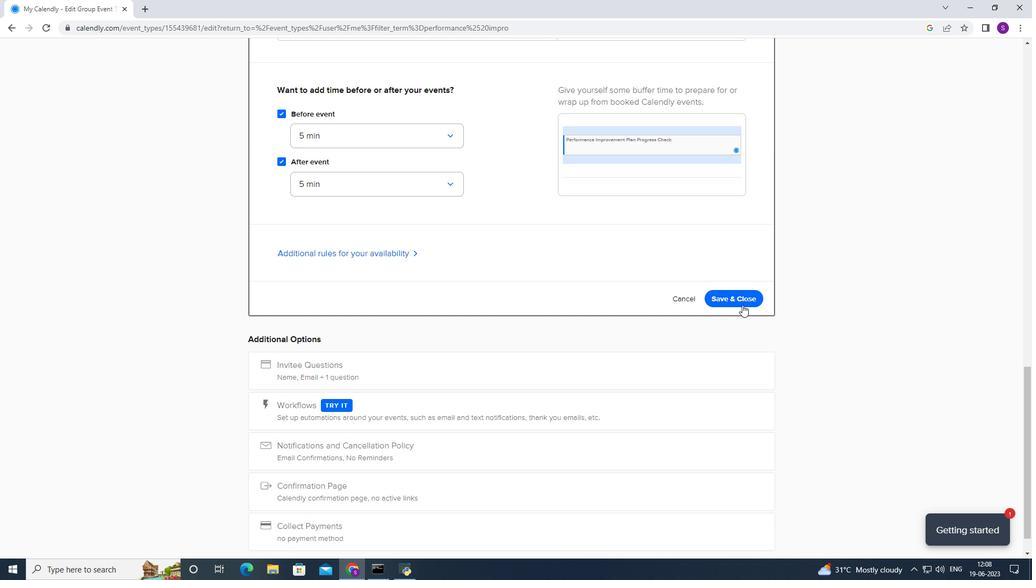 
Action: Mouse moved to (749, 290)
Screenshot: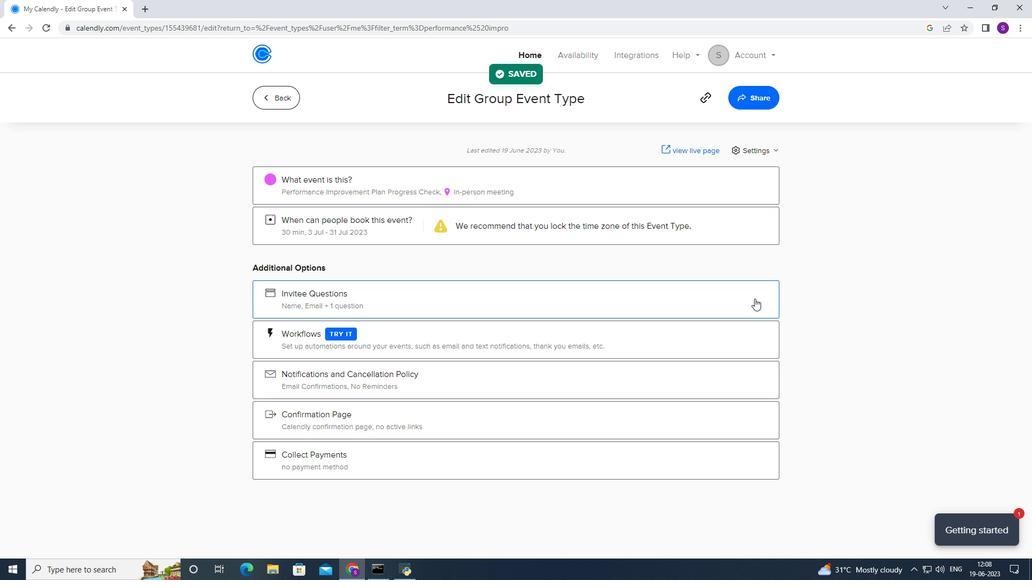
